 Task: Search for a guest house in Quisqueya, Dominican Republic for 8 guests from 12th to 16th July, with TV, Gym, Breakfast, English-speaking host, 4 bathrooms, self check-in, and a price range of ₹10,000 to ₹16,000.
Action: Mouse pressed left at (402, 111)
Screenshot: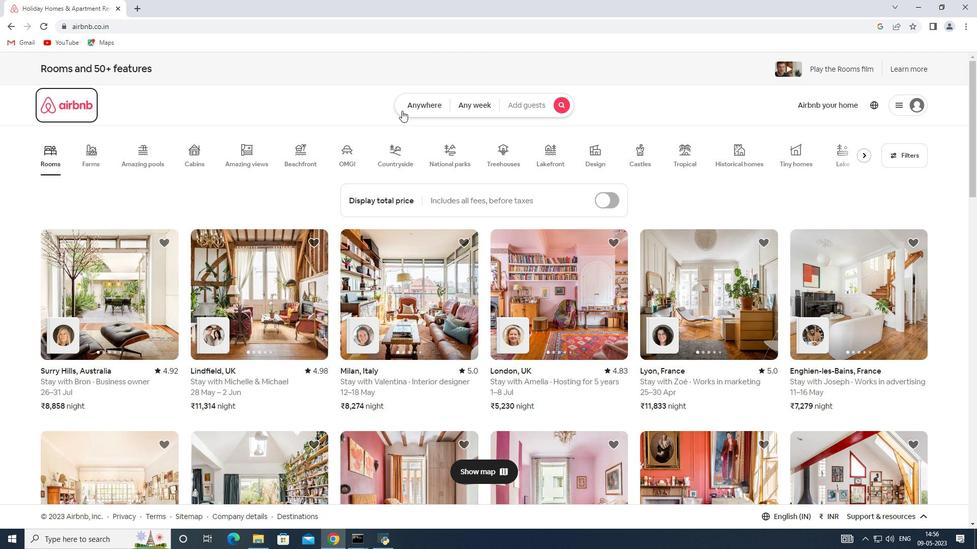 
Action: Mouse moved to (299, 145)
Screenshot: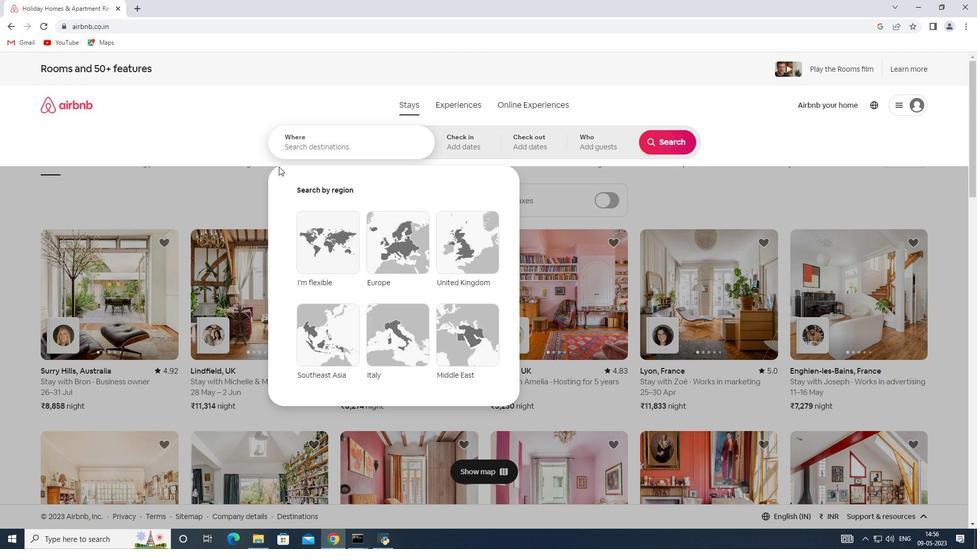 
Action: Mouse pressed left at (299, 145)
Screenshot: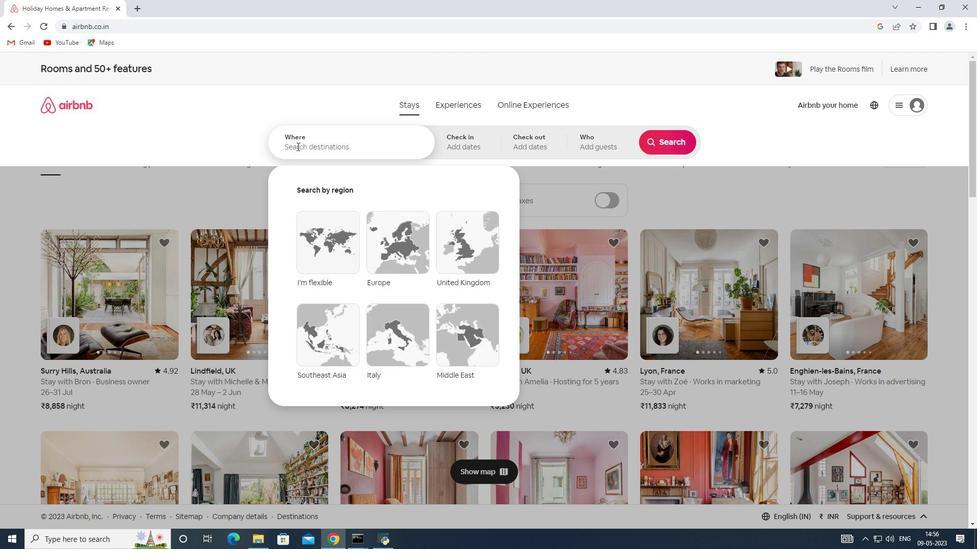 
Action: Mouse moved to (299, 144)
Screenshot: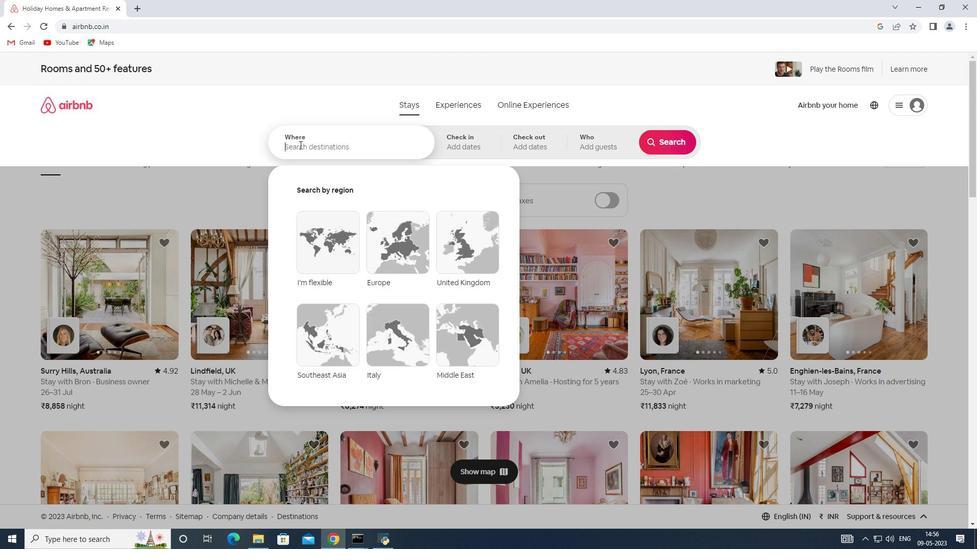 
Action: Key pressed <Key.shift>Quisqueya,<Key.shift><Key.shift><Key.shift><Key.shift><Key.shift><Key.shift><Key.shift><Key.shift><Key.shift><Key.shift><Key.shift><Key.shift><Key.shift><Key.shift><Key.shift><Key.shift><Key.shift><Key.shift><Key.shift><Key.shift><Key.shift><Key.shift>Dominican
Screenshot: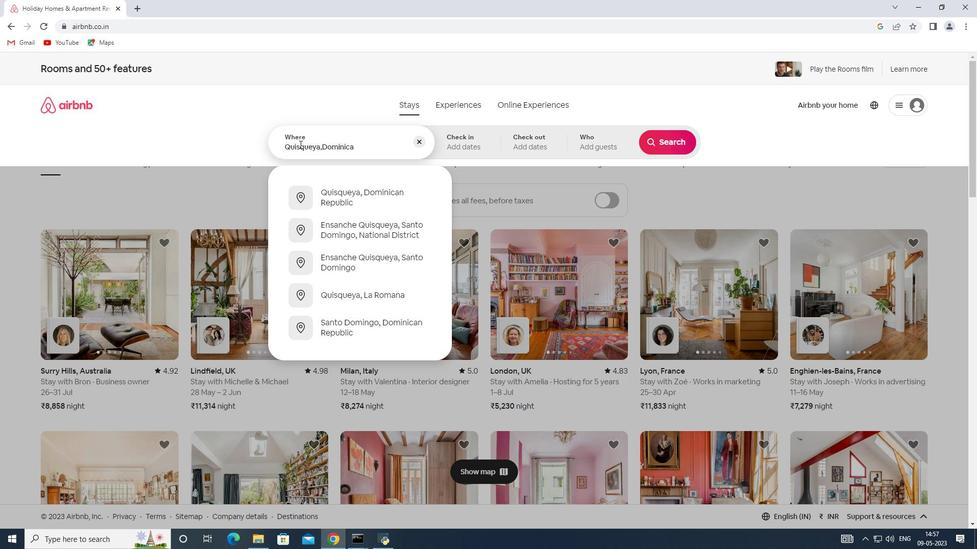 
Action: Mouse moved to (343, 192)
Screenshot: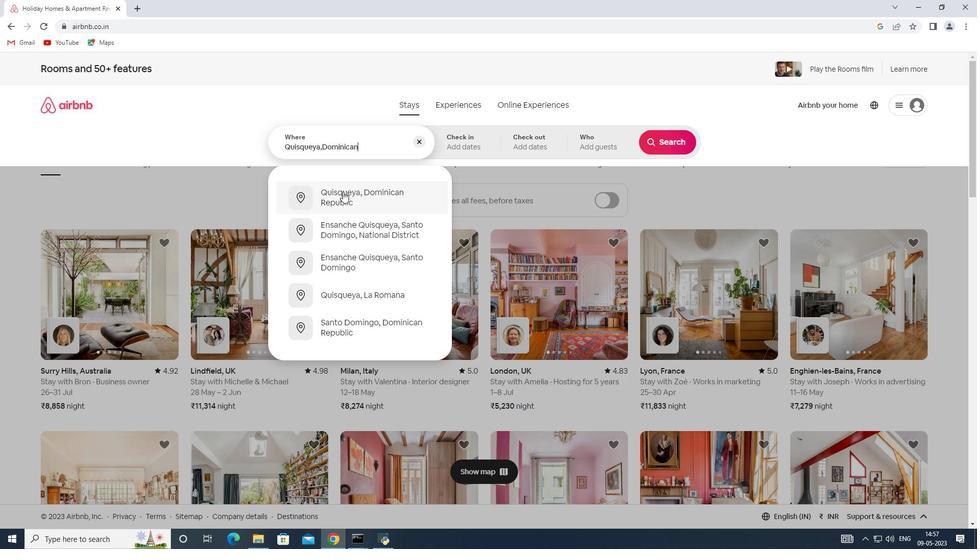 
Action: Mouse pressed left at (343, 192)
Screenshot: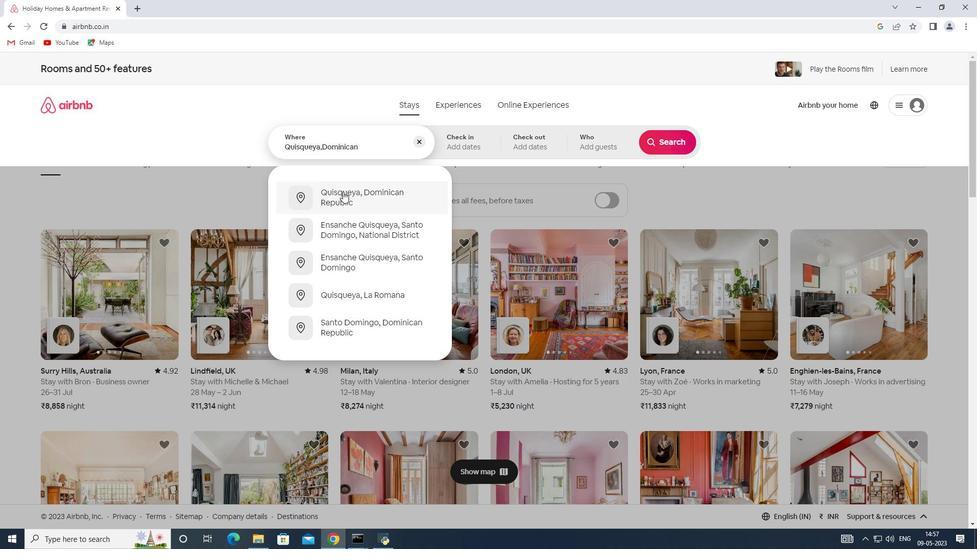 
Action: Mouse moved to (659, 226)
Screenshot: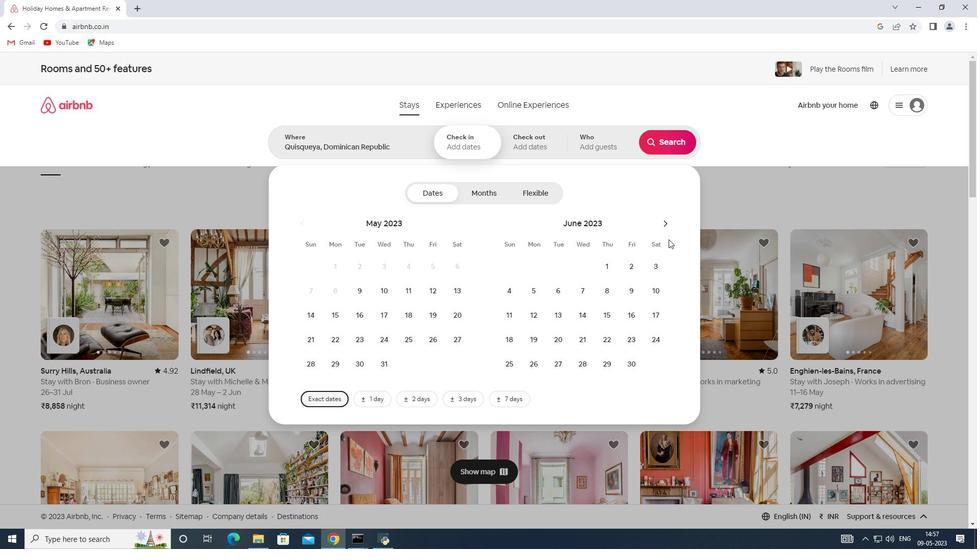 
Action: Mouse pressed left at (659, 226)
Screenshot: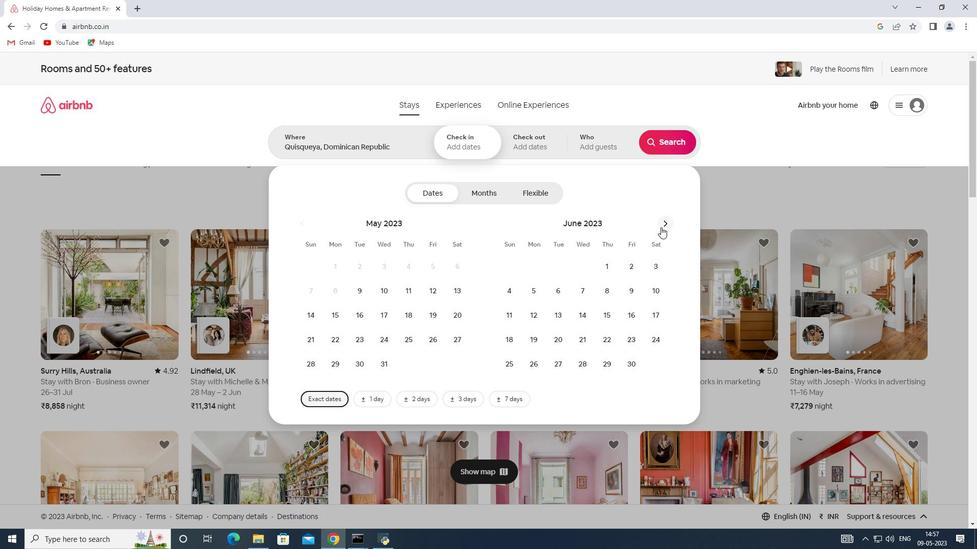
Action: Mouse moved to (583, 309)
Screenshot: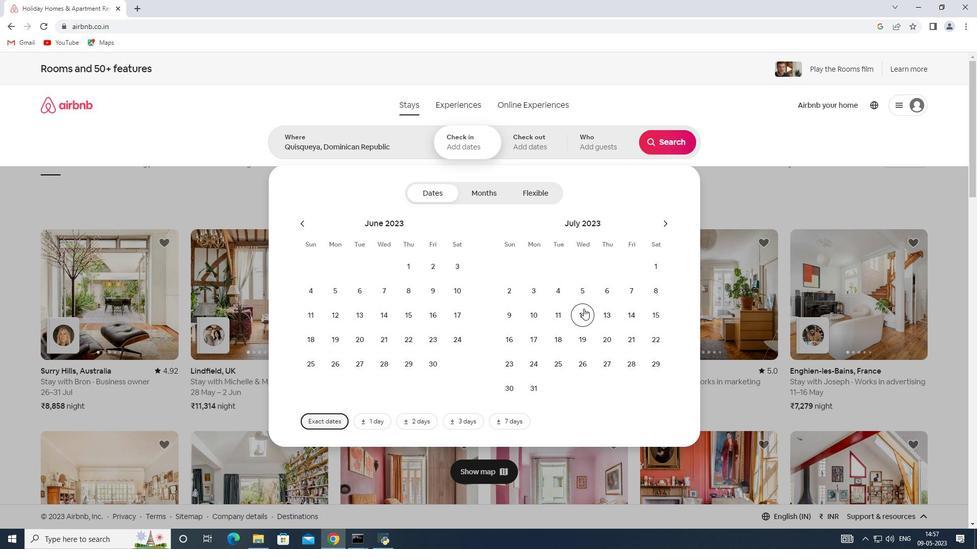 
Action: Mouse pressed left at (583, 309)
Screenshot: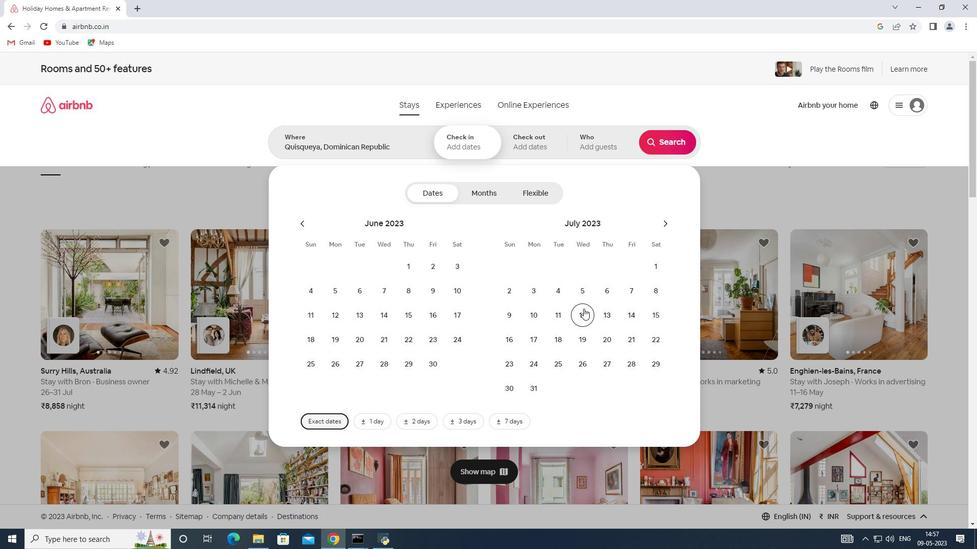 
Action: Mouse moved to (511, 338)
Screenshot: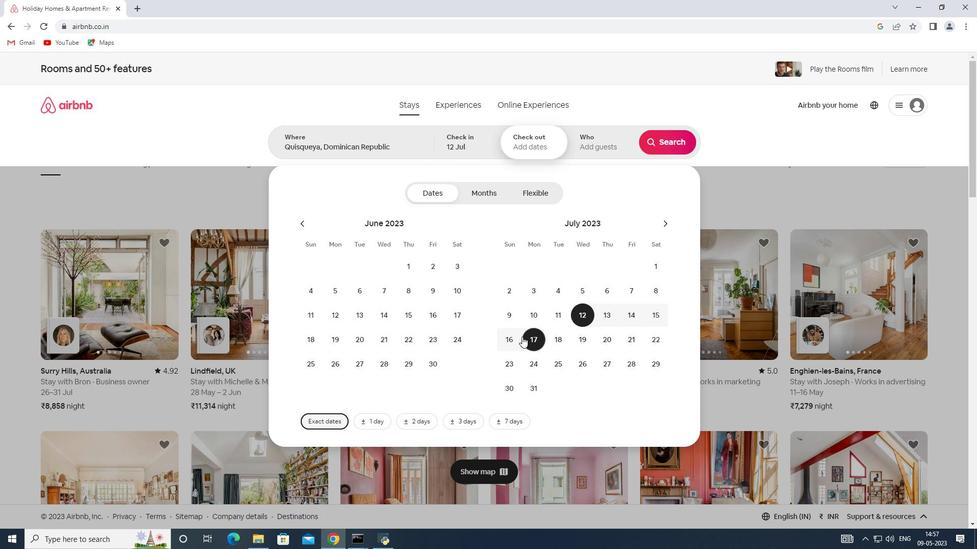 
Action: Mouse pressed left at (511, 338)
Screenshot: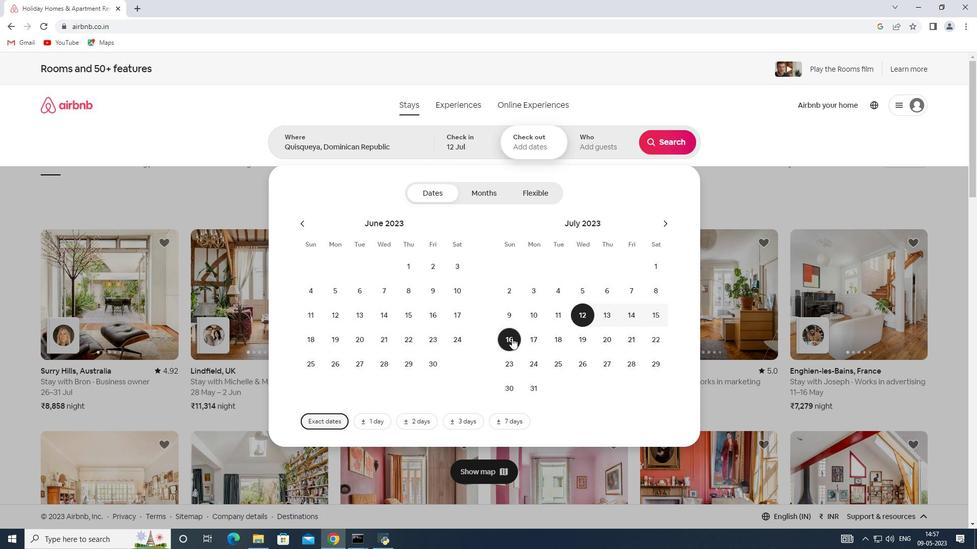 
Action: Mouse moved to (604, 137)
Screenshot: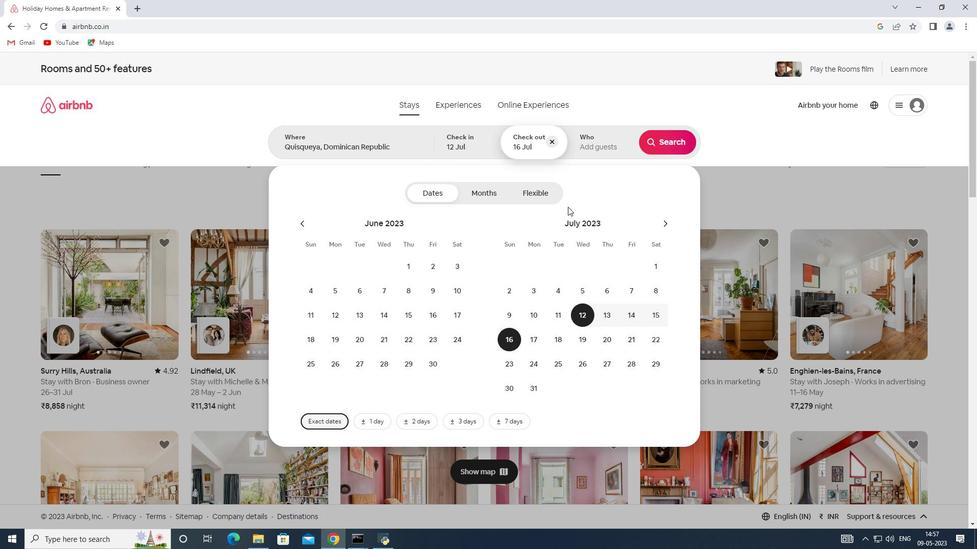 
Action: Mouse pressed left at (604, 137)
Screenshot: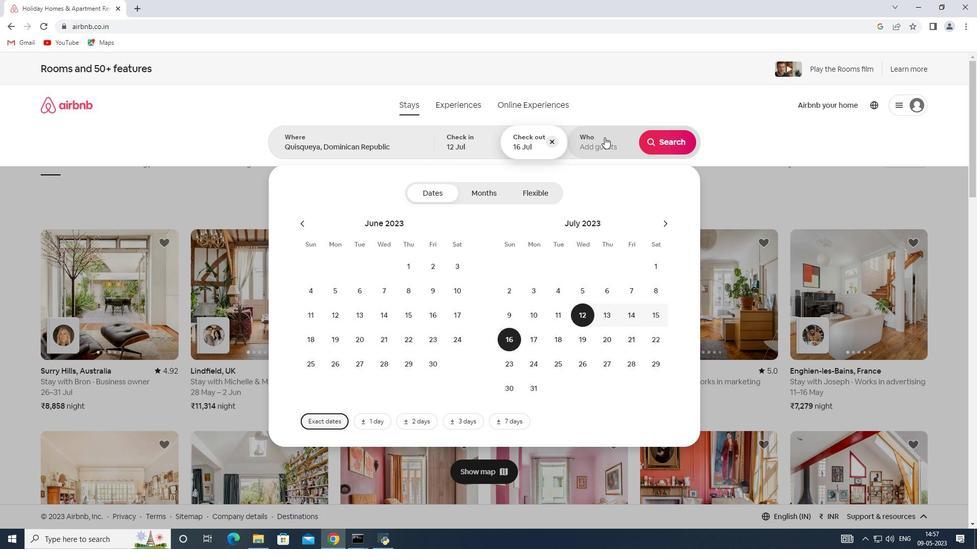 
Action: Mouse moved to (670, 198)
Screenshot: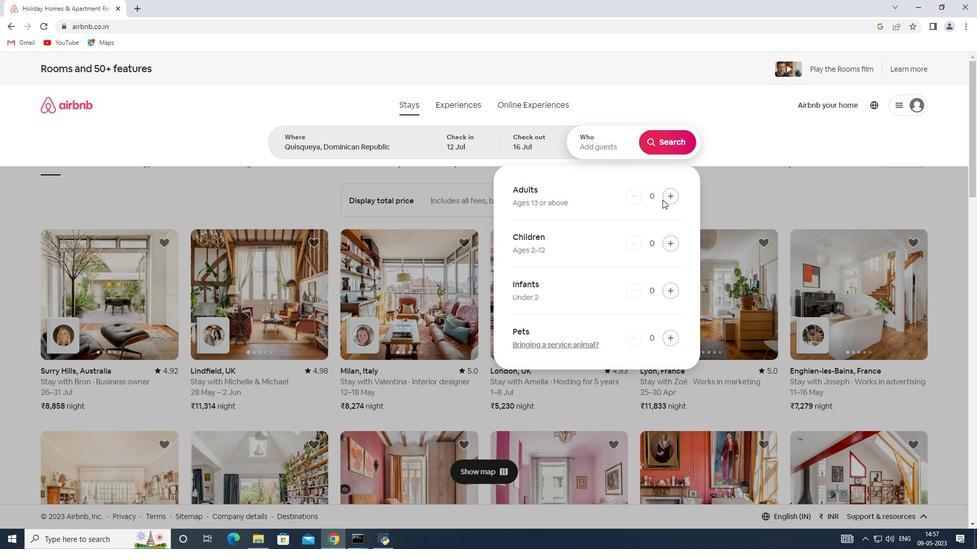 
Action: Mouse pressed left at (670, 198)
Screenshot: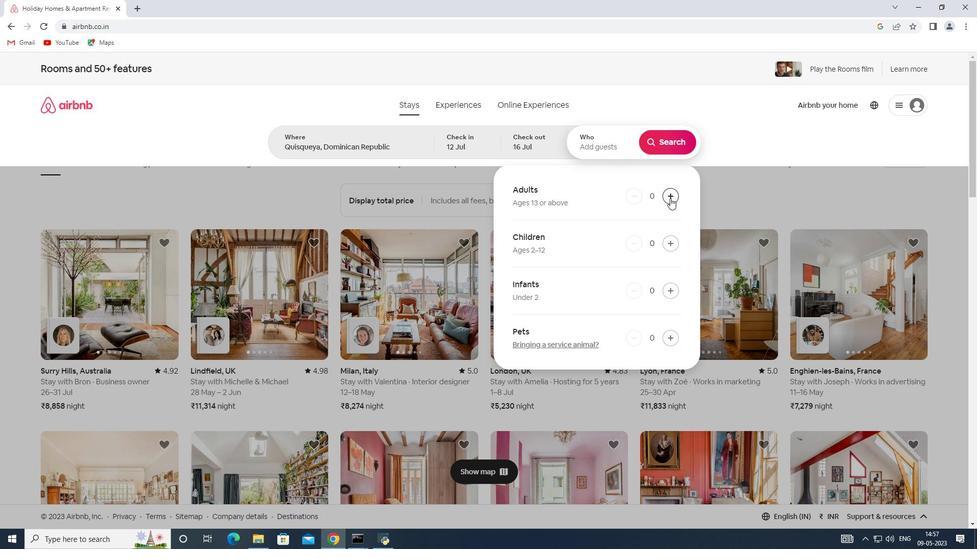 
Action: Mouse pressed left at (670, 198)
Screenshot: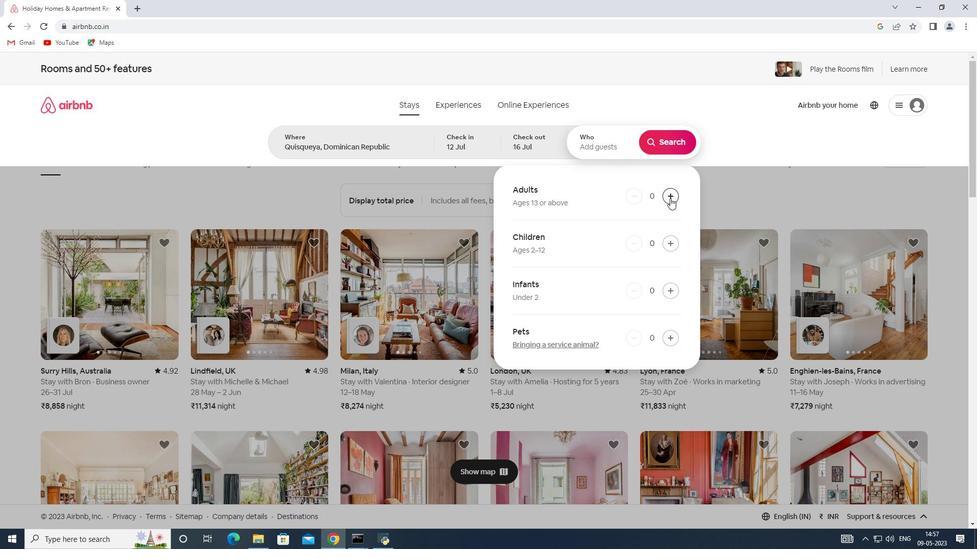 
Action: Mouse pressed left at (670, 198)
Screenshot: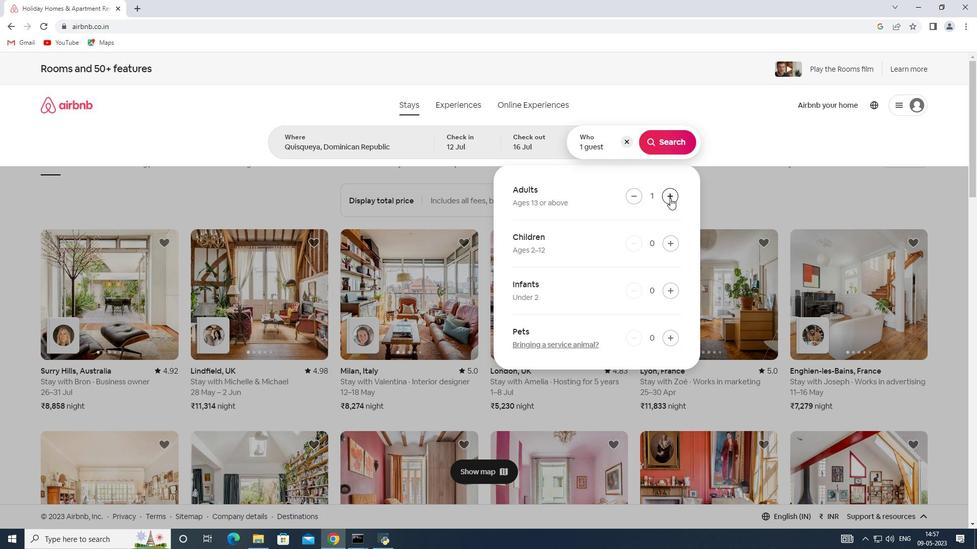 
Action: Mouse pressed left at (670, 198)
Screenshot: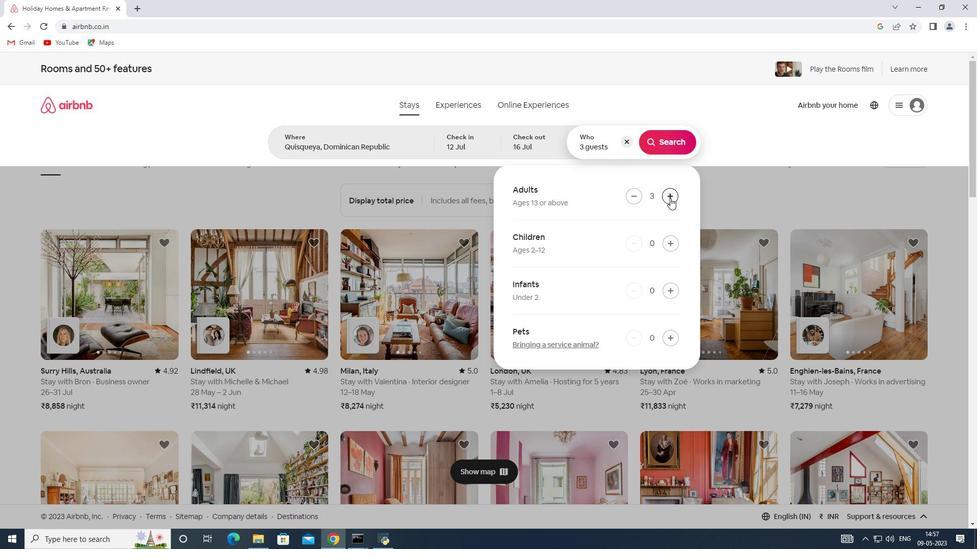
Action: Mouse pressed left at (670, 198)
Screenshot: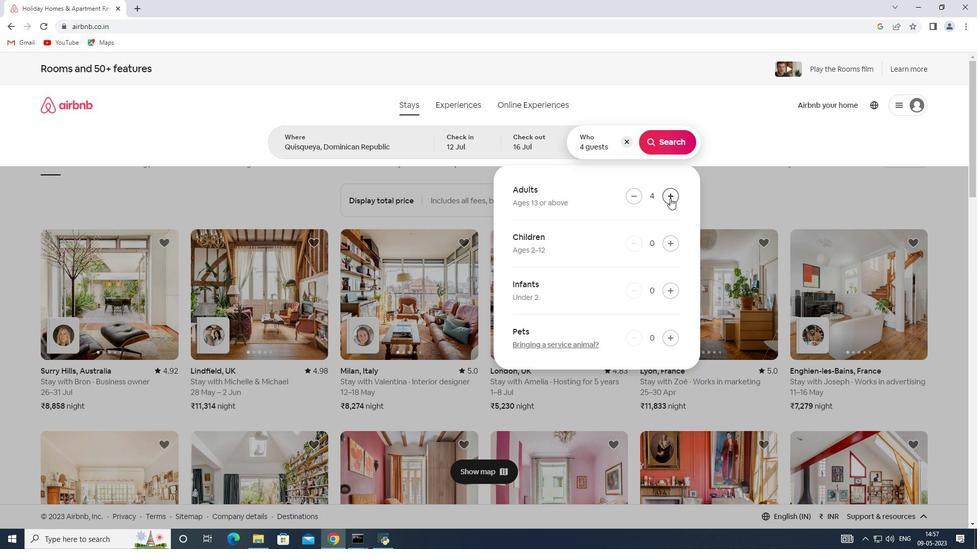 
Action: Mouse moved to (671, 197)
Screenshot: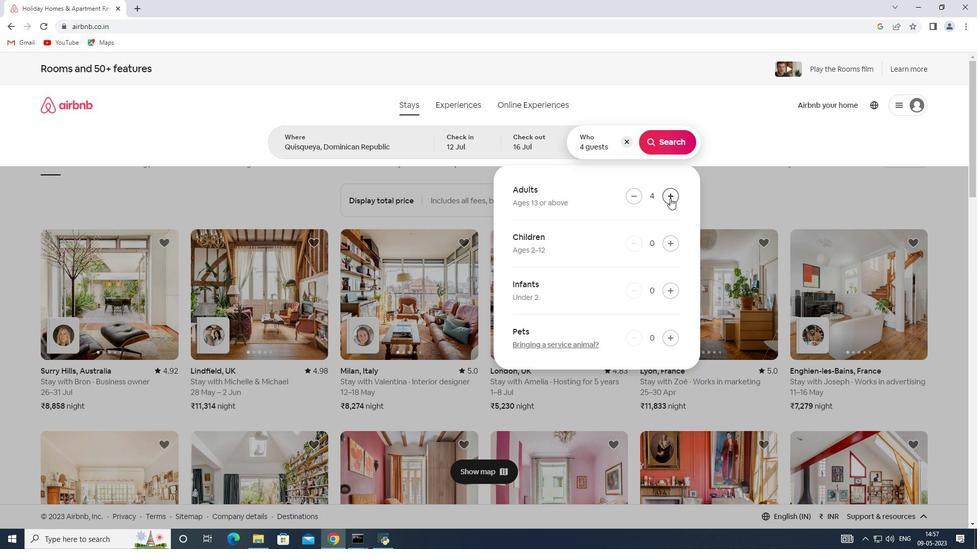 
Action: Mouse pressed left at (671, 197)
Screenshot: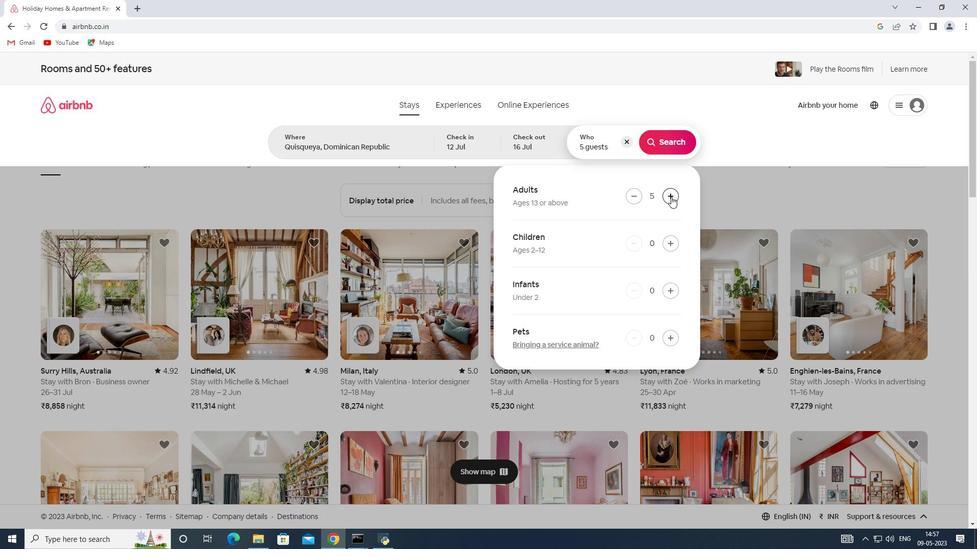 
Action: Mouse pressed left at (671, 197)
Screenshot: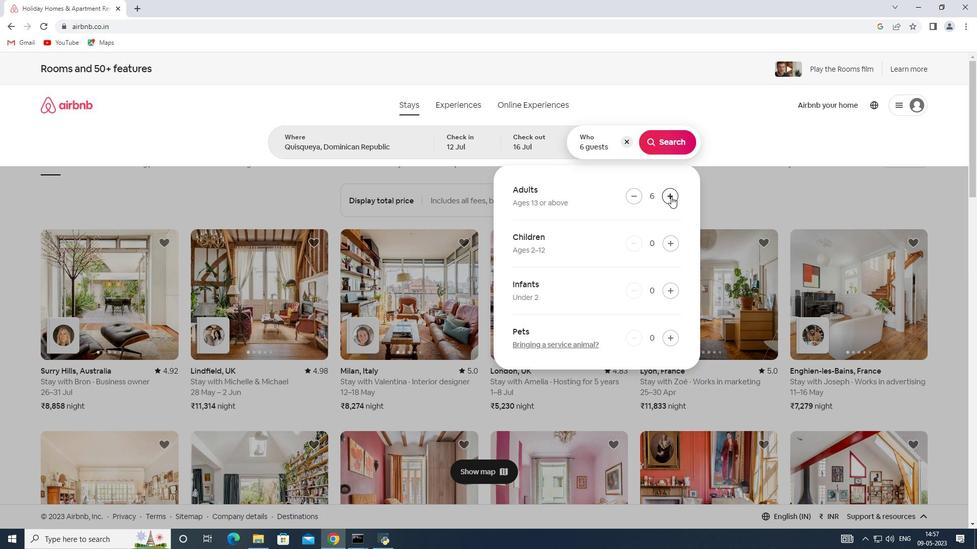 
Action: Mouse pressed left at (671, 197)
Screenshot: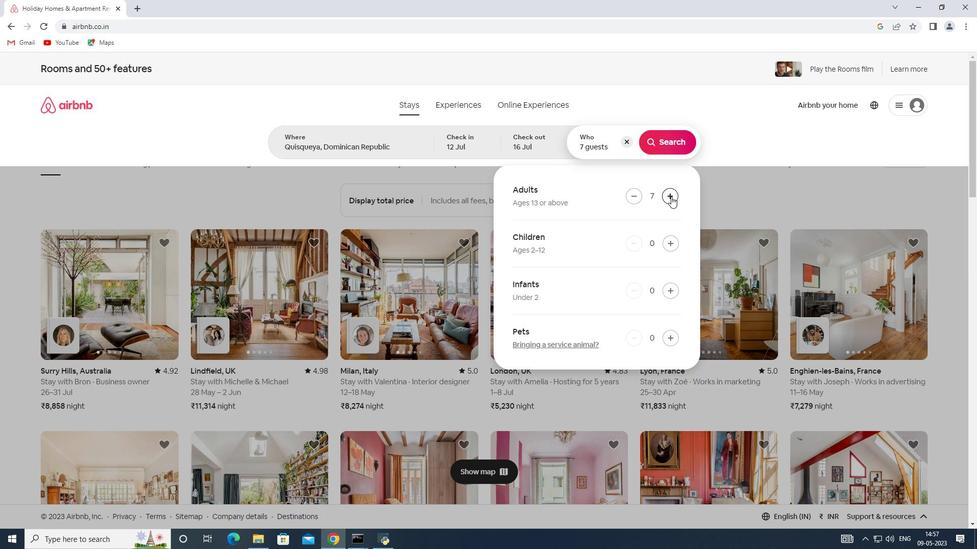 
Action: Mouse moved to (665, 146)
Screenshot: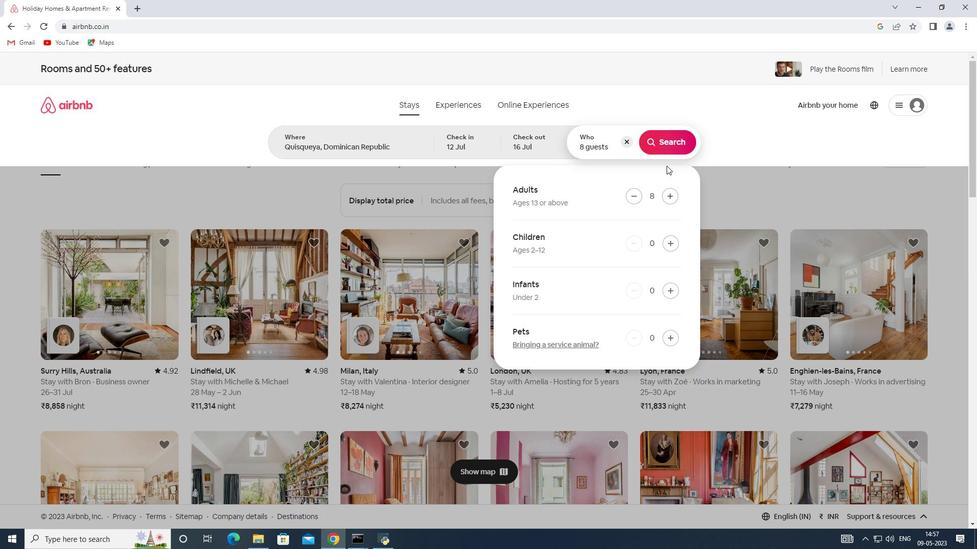 
Action: Mouse pressed left at (665, 146)
Screenshot: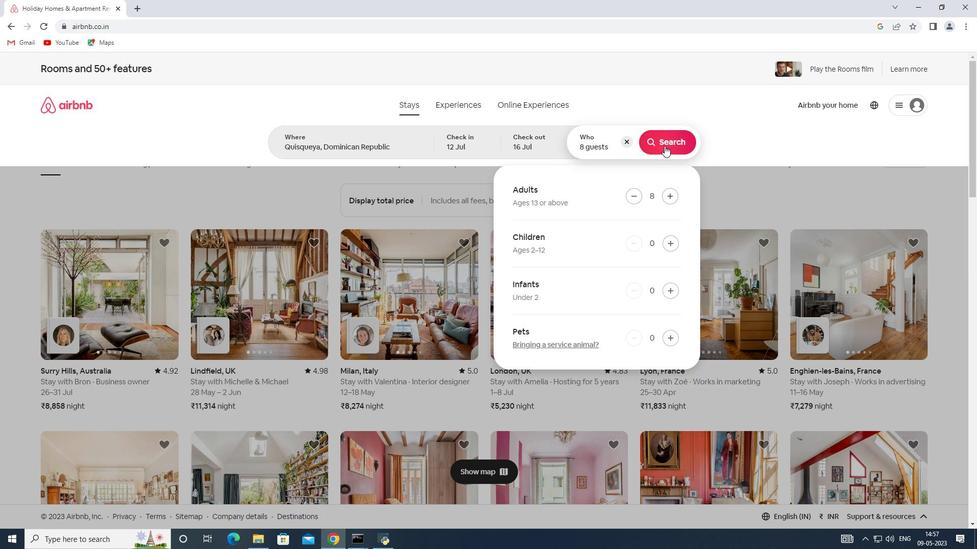 
Action: Mouse moved to (925, 116)
Screenshot: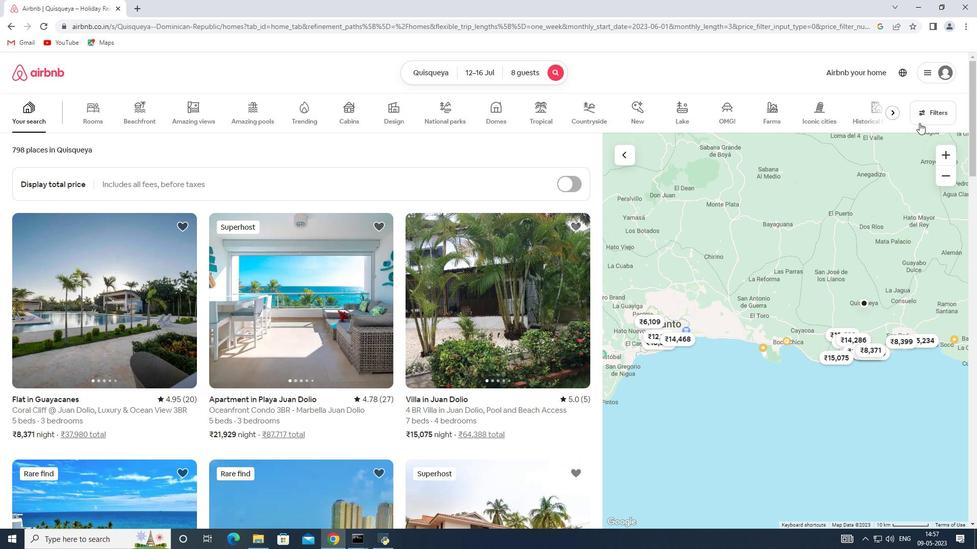 
Action: Mouse pressed left at (925, 116)
Screenshot: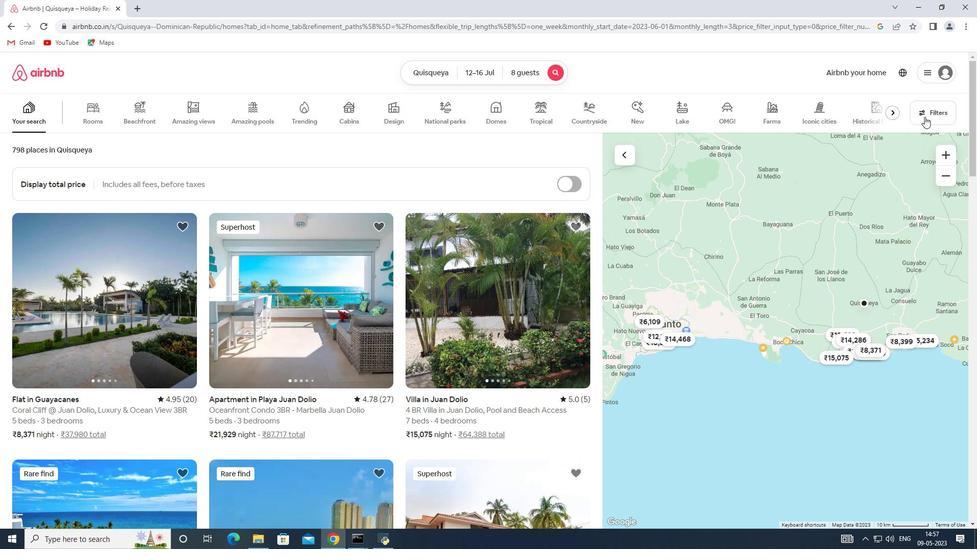 
Action: Mouse moved to (354, 369)
Screenshot: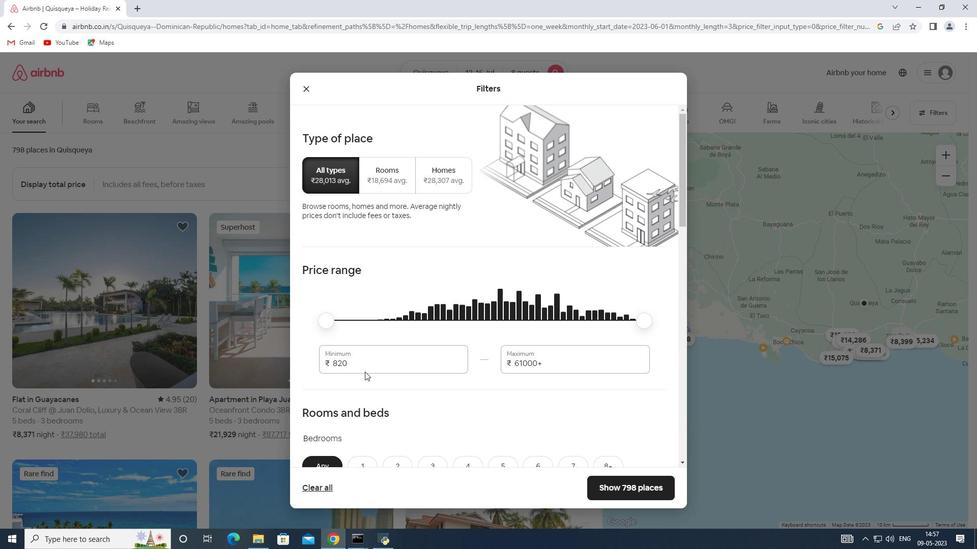 
Action: Mouse pressed left at (354, 369)
Screenshot: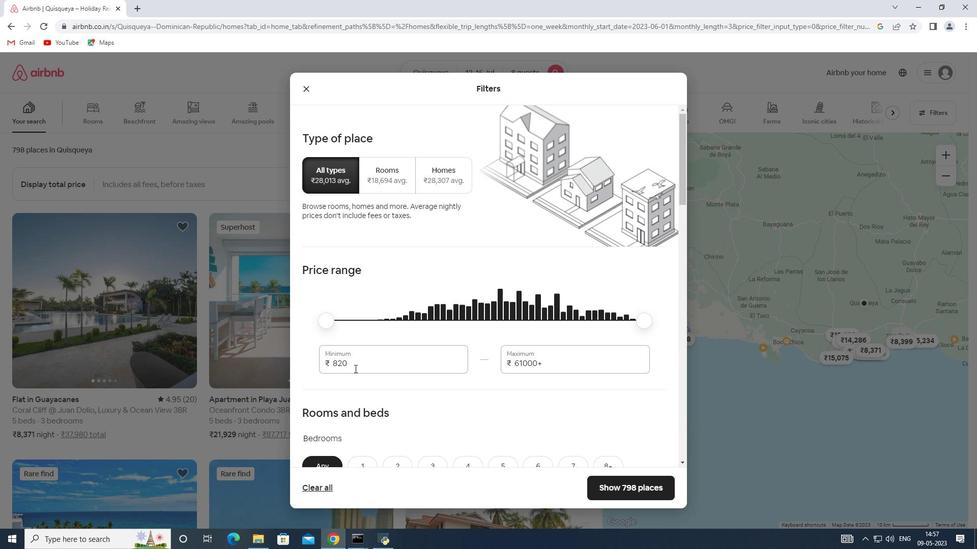 
Action: Mouse moved to (307, 366)
Screenshot: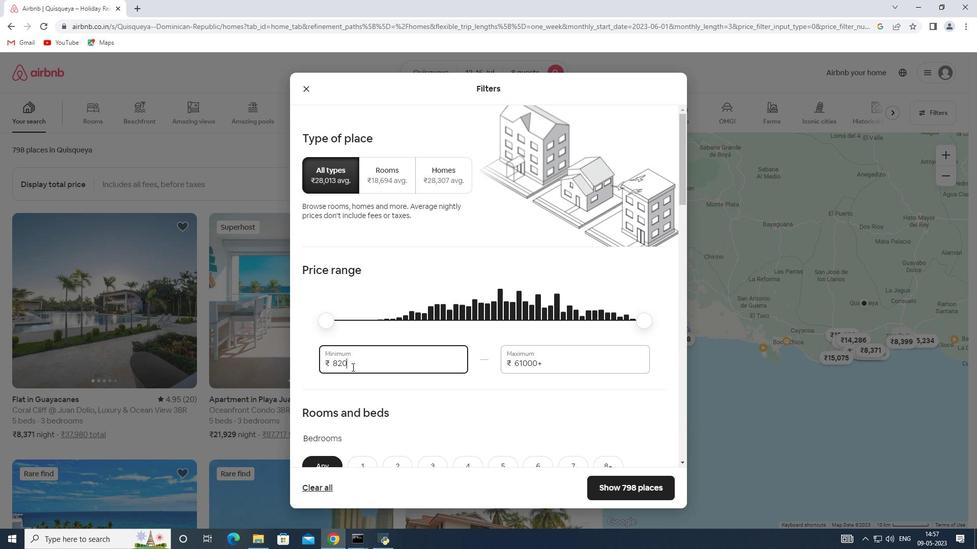 
Action: Key pressed 10000
Screenshot: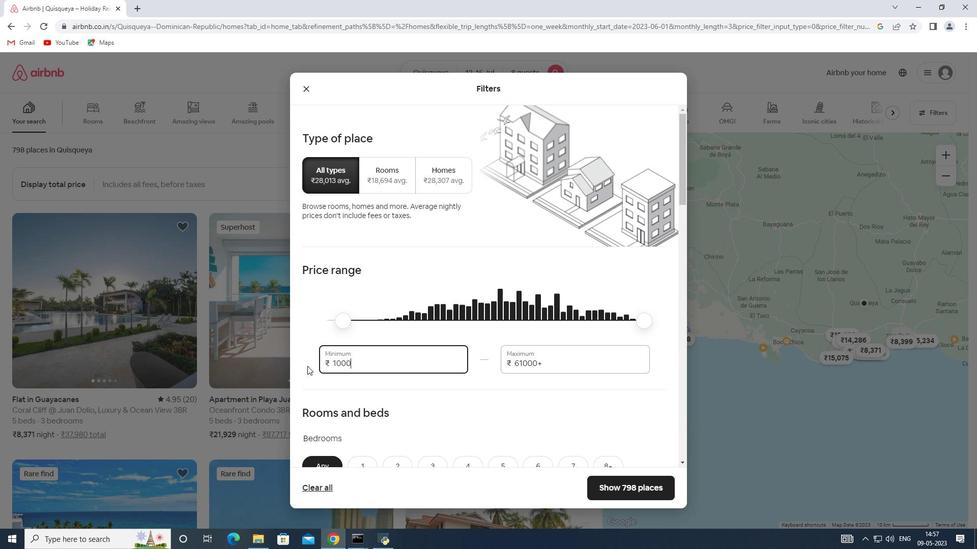 
Action: Mouse moved to (543, 363)
Screenshot: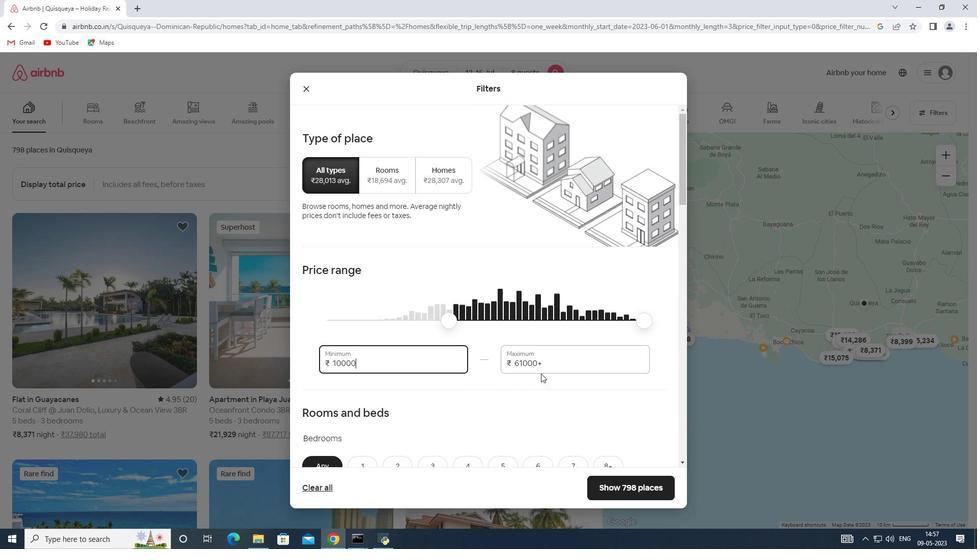 
Action: Mouse pressed left at (543, 363)
Screenshot: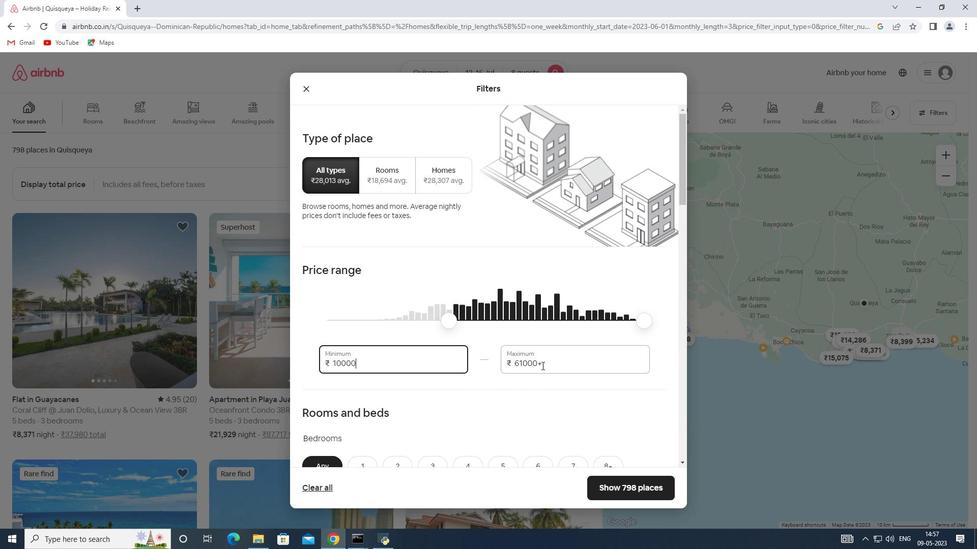 
Action: Mouse moved to (499, 357)
Screenshot: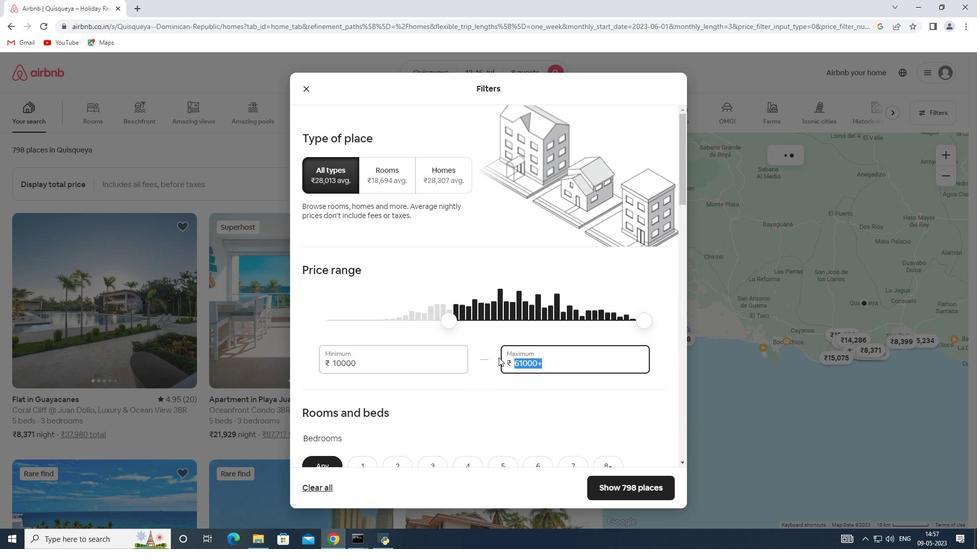 
Action: Key pressed 16000
Screenshot: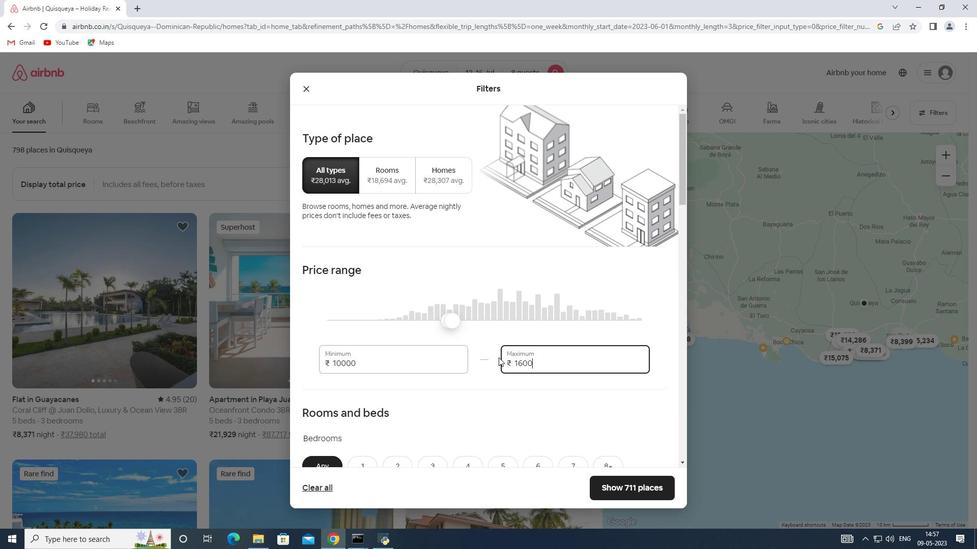 
Action: Mouse moved to (548, 320)
Screenshot: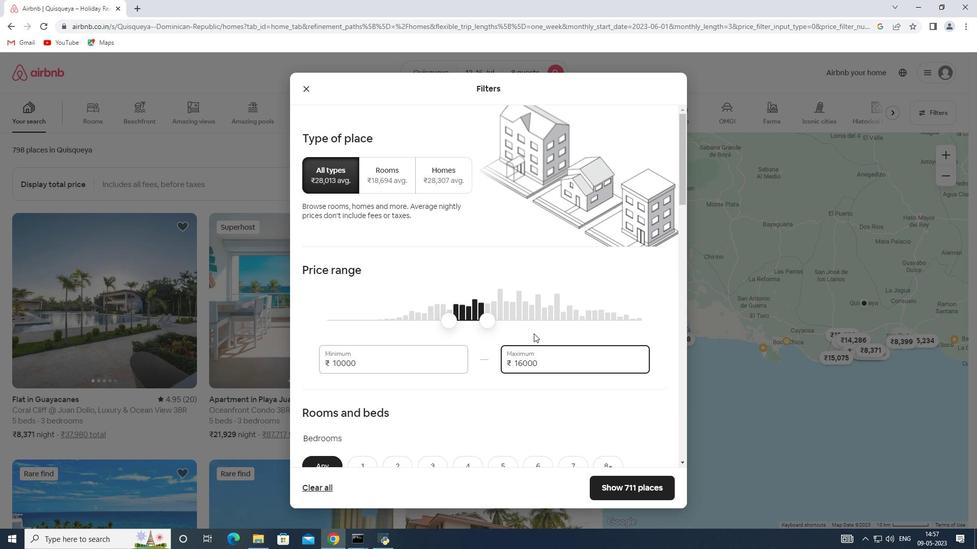 
Action: Mouse scrolled (548, 320) with delta (0, 0)
Screenshot: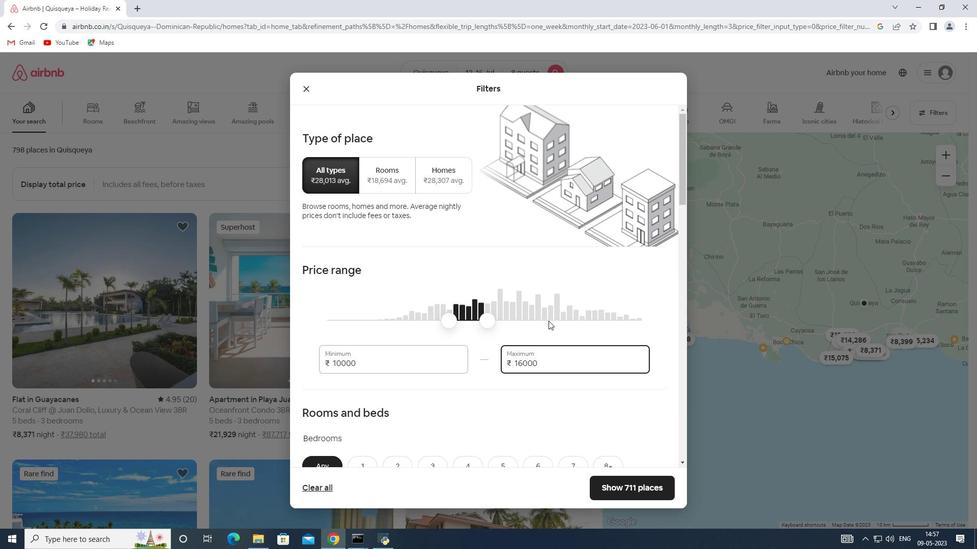 
Action: Mouse scrolled (548, 320) with delta (0, 0)
Screenshot: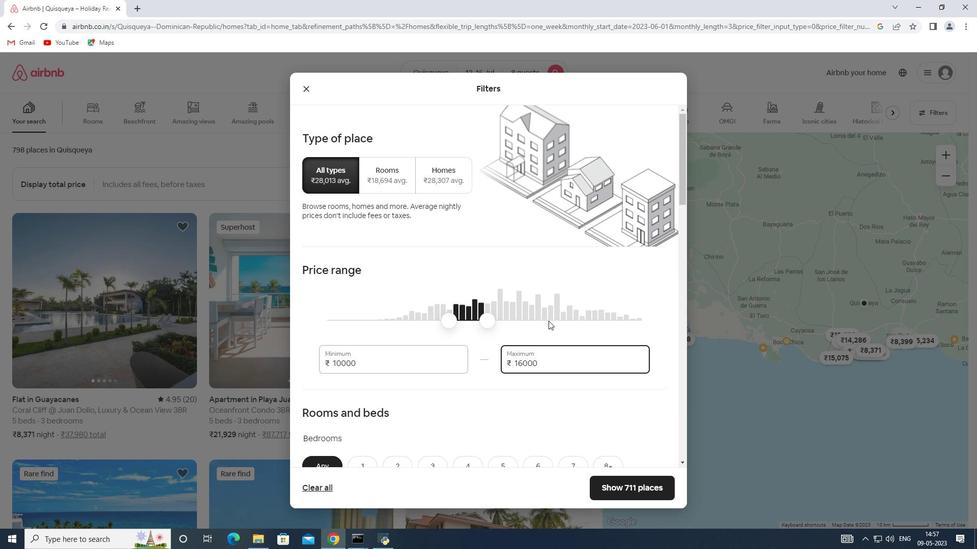 
Action: Mouse scrolled (548, 320) with delta (0, 0)
Screenshot: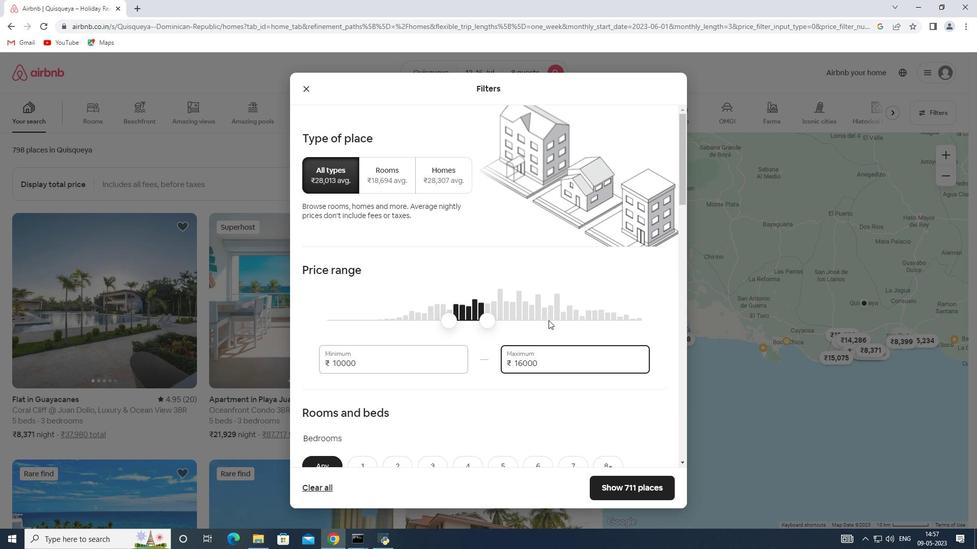 
Action: Mouse scrolled (548, 320) with delta (0, 0)
Screenshot: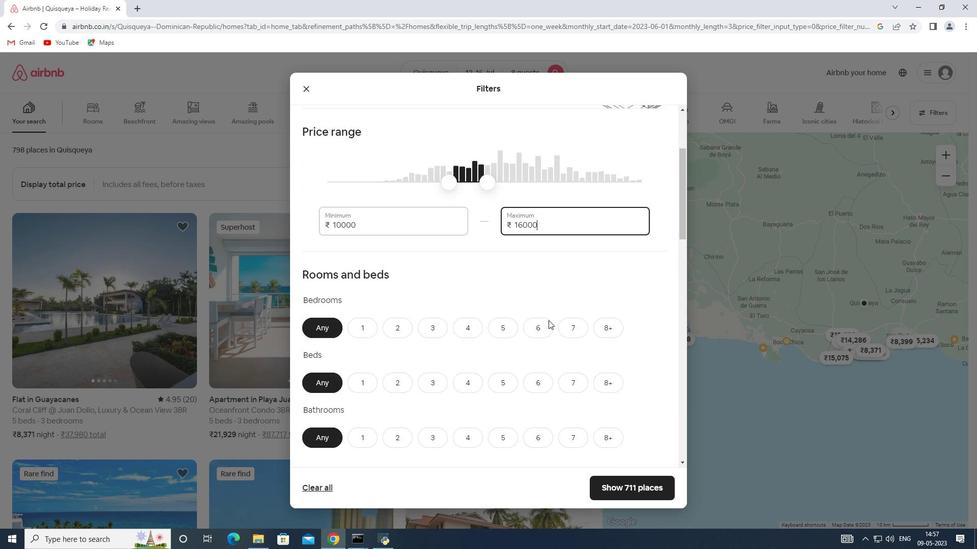 
Action: Mouse scrolled (548, 320) with delta (0, 0)
Screenshot: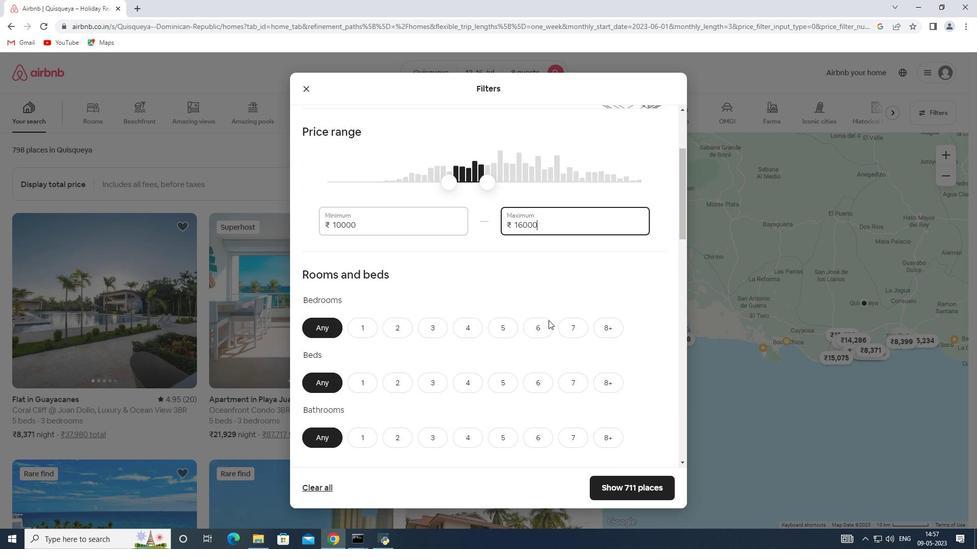 
Action: Mouse moved to (604, 218)
Screenshot: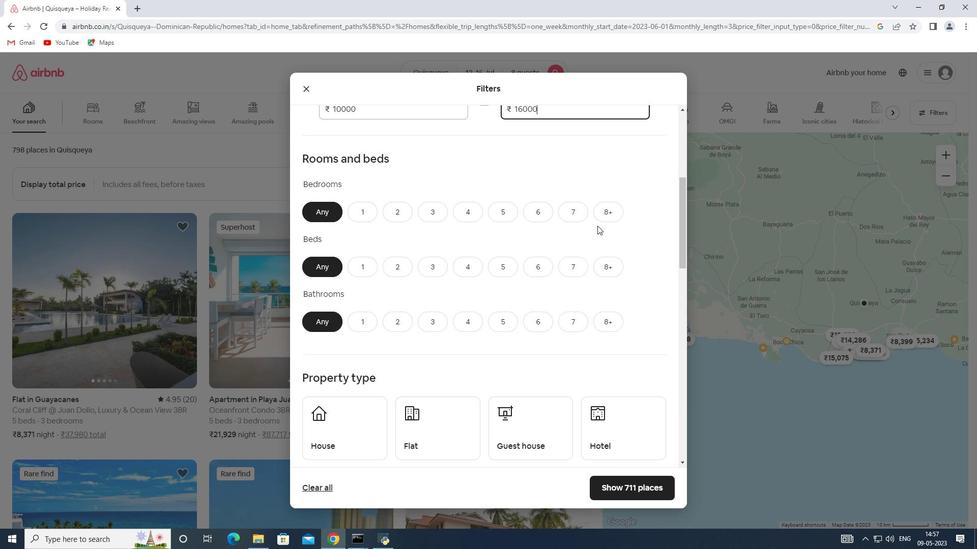 
Action: Mouse pressed left at (604, 218)
Screenshot: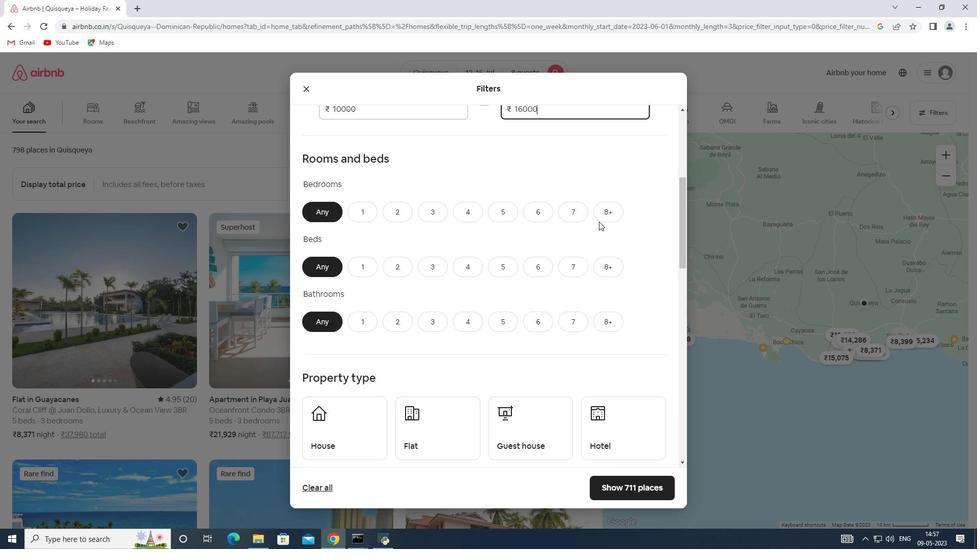 
Action: Mouse moved to (609, 262)
Screenshot: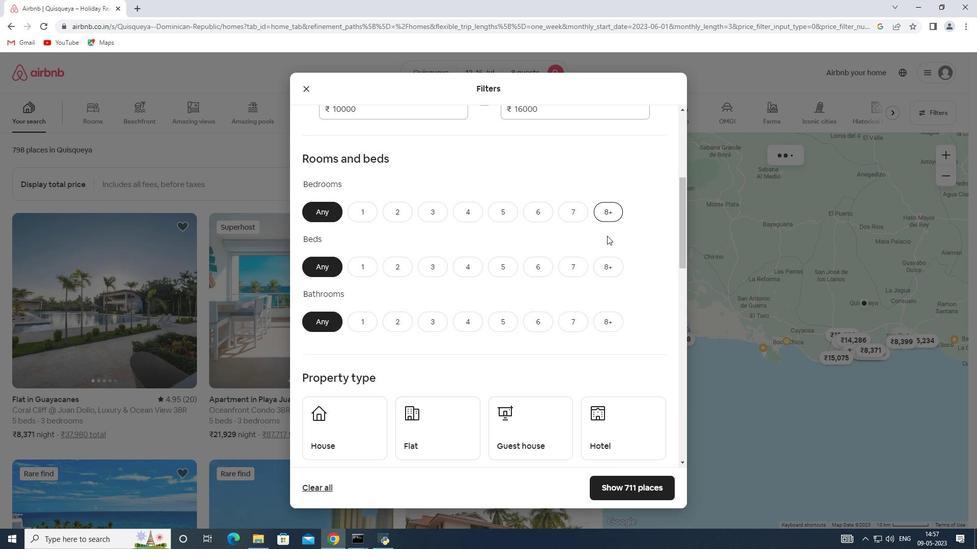 
Action: Mouse pressed left at (609, 262)
Screenshot: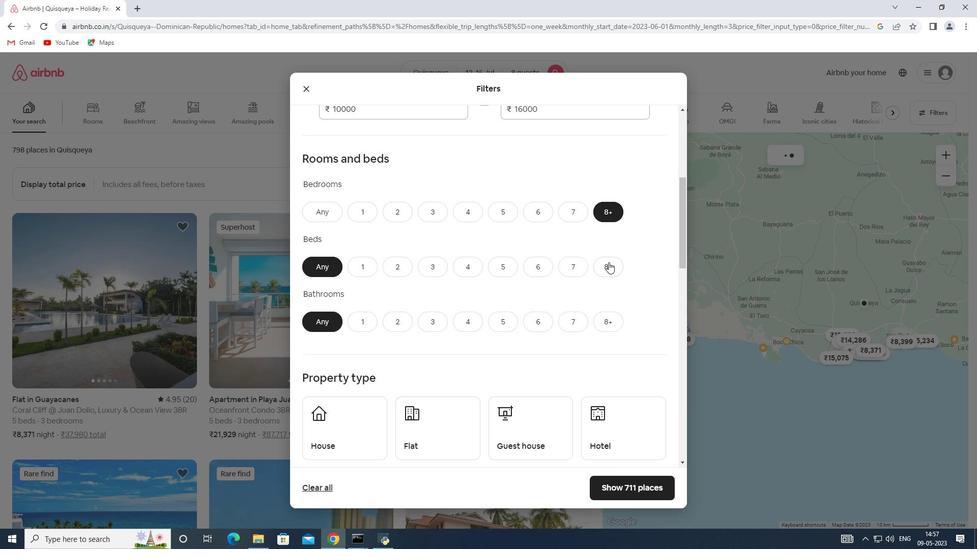 
Action: Mouse moved to (605, 321)
Screenshot: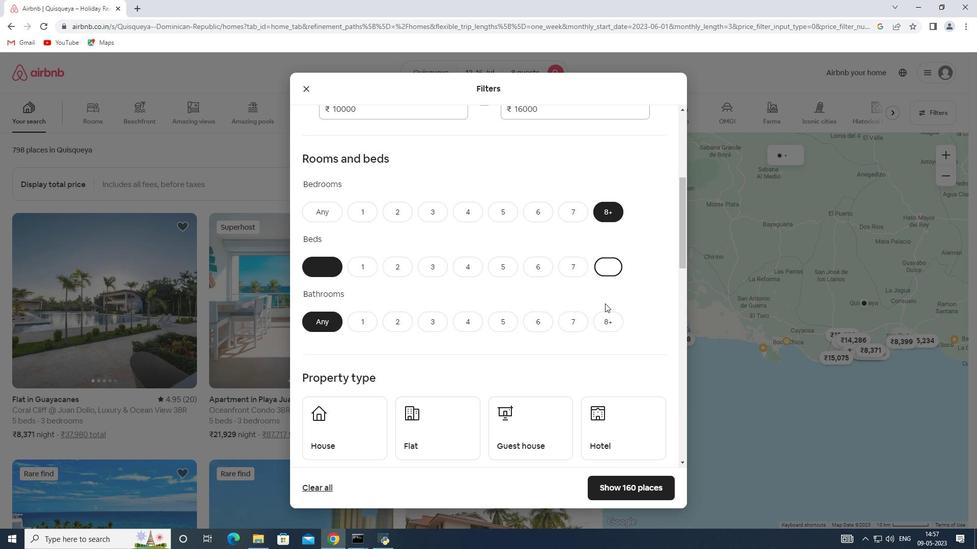 
Action: Mouse pressed left at (605, 321)
Screenshot: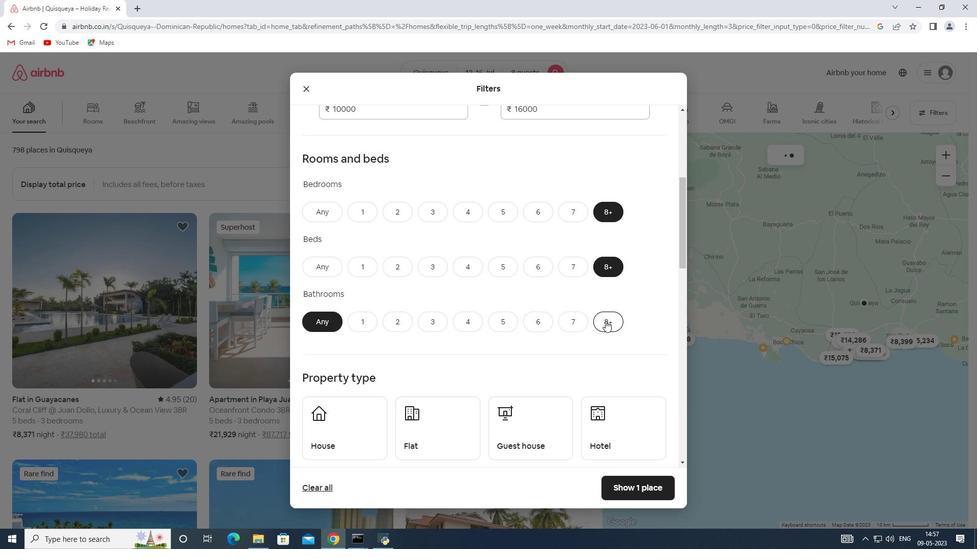 
Action: Mouse moved to (470, 319)
Screenshot: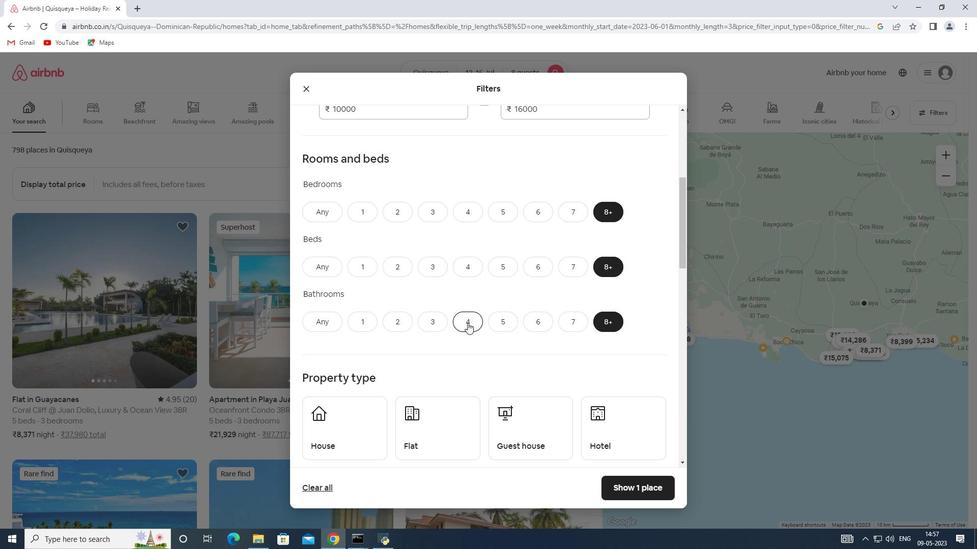 
Action: Mouse scrolled (470, 319) with delta (0, 0)
Screenshot: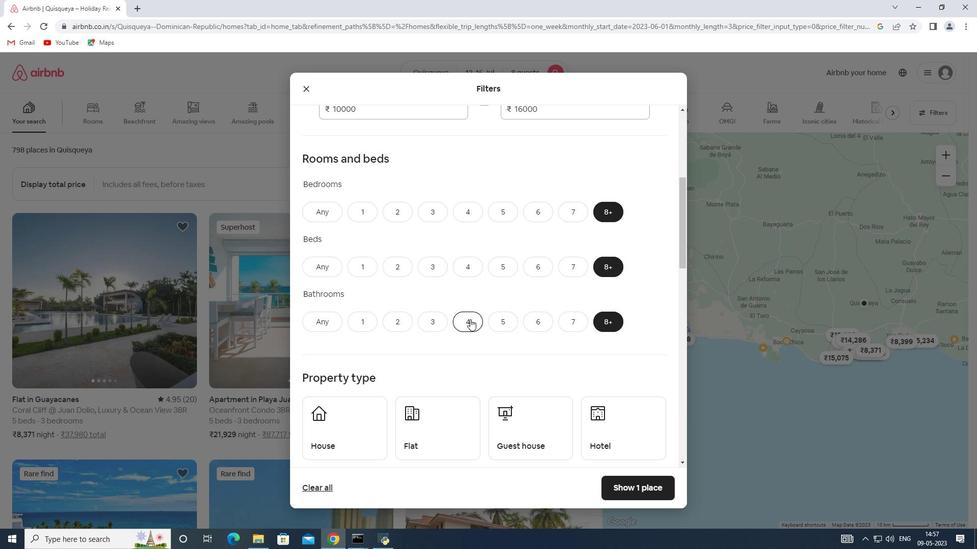 
Action: Mouse moved to (335, 375)
Screenshot: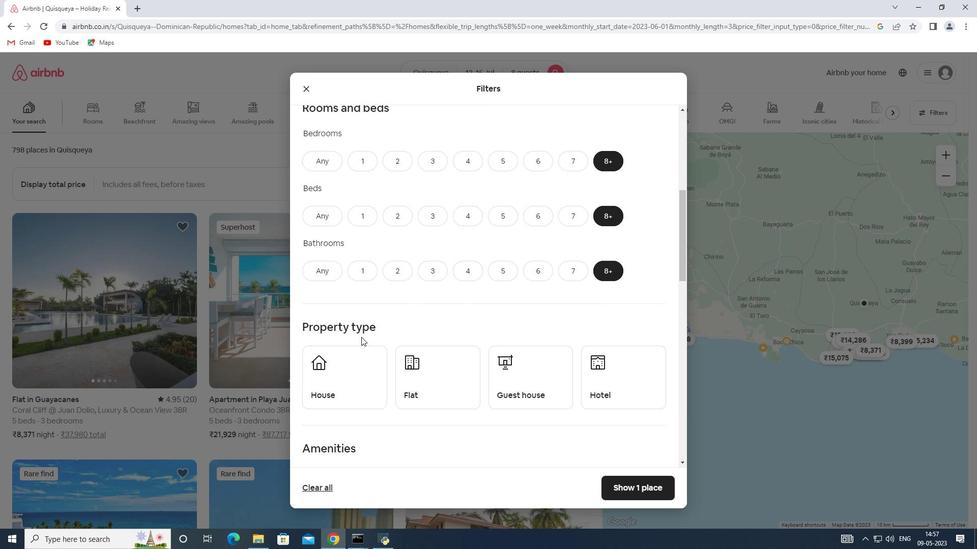 
Action: Mouse pressed left at (335, 375)
Screenshot: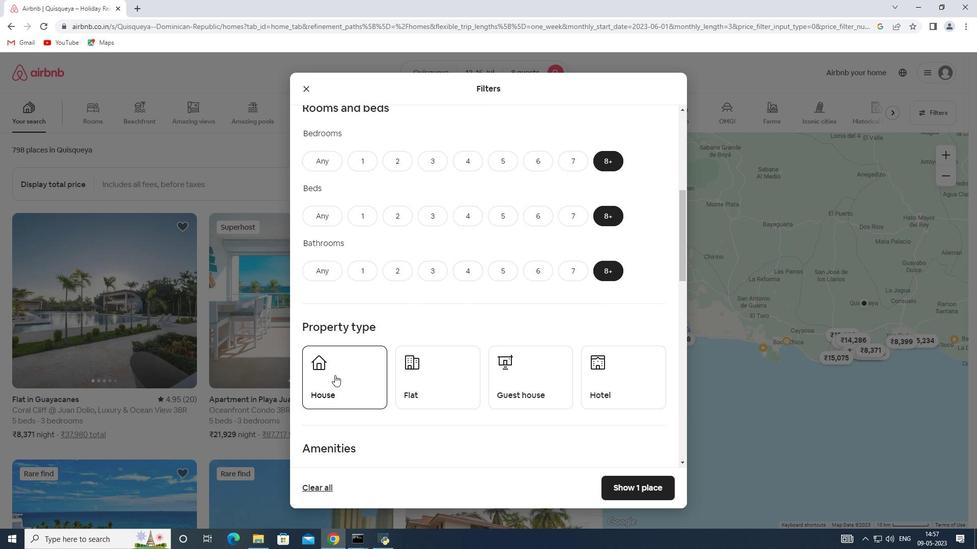
Action: Mouse moved to (449, 381)
Screenshot: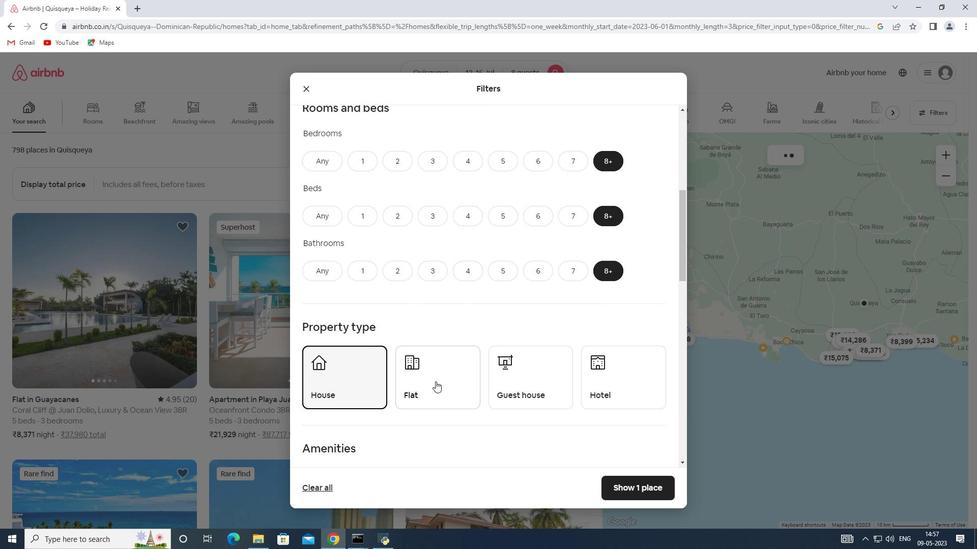 
Action: Mouse pressed left at (449, 381)
Screenshot: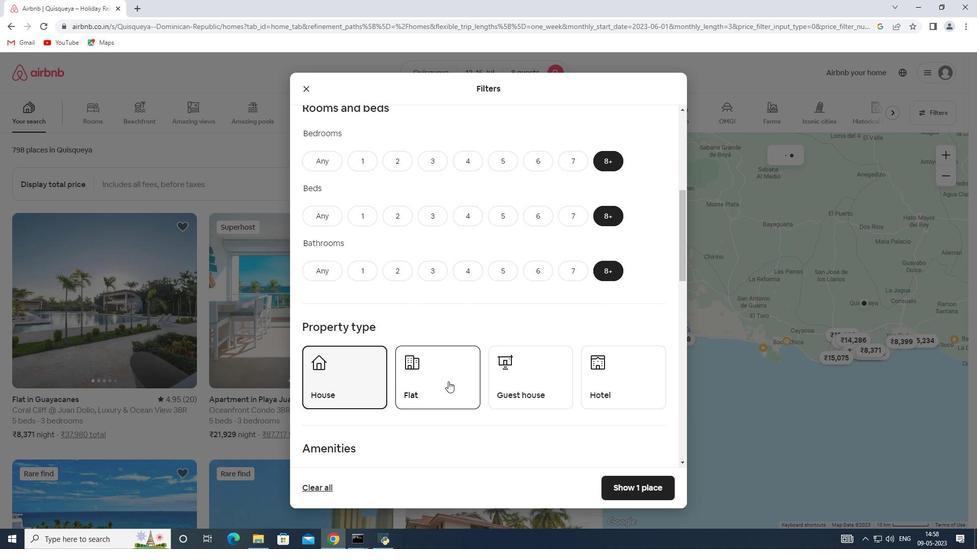 
Action: Mouse moved to (535, 376)
Screenshot: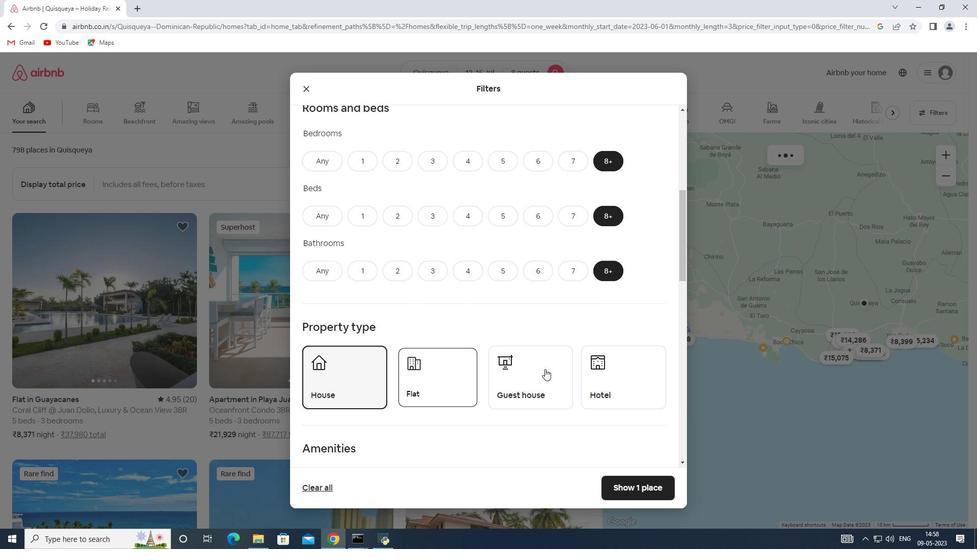 
Action: Mouse pressed left at (535, 376)
Screenshot: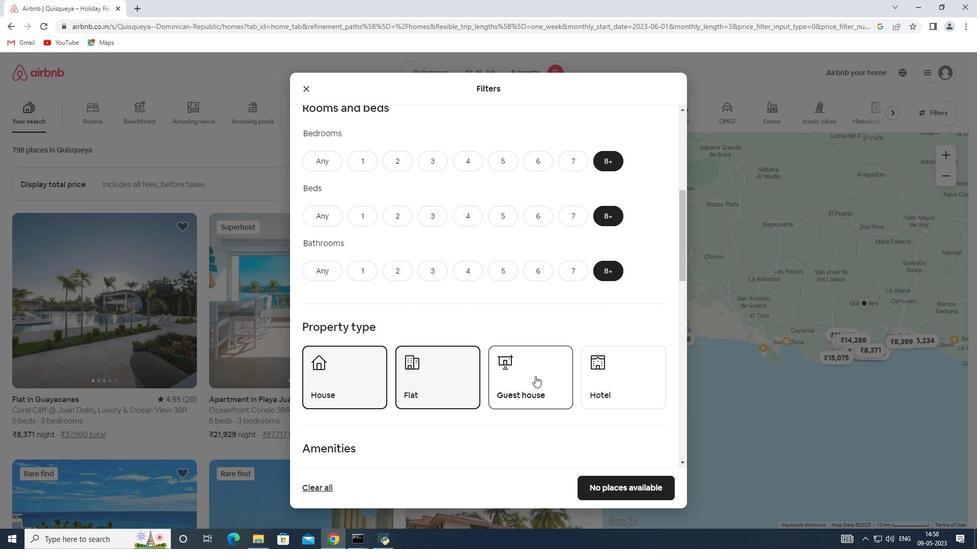 
Action: Mouse moved to (535, 376)
Screenshot: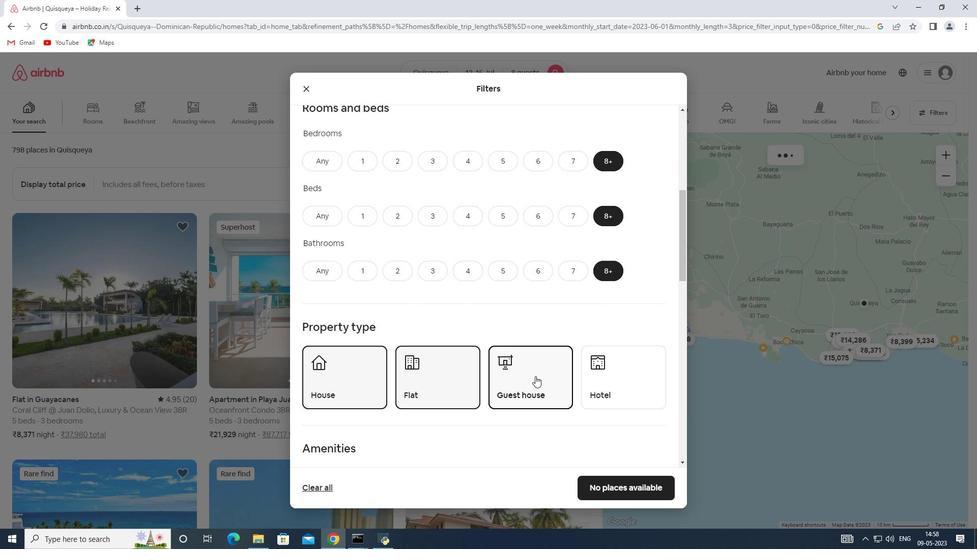 
Action: Mouse scrolled (535, 376) with delta (0, 0)
Screenshot: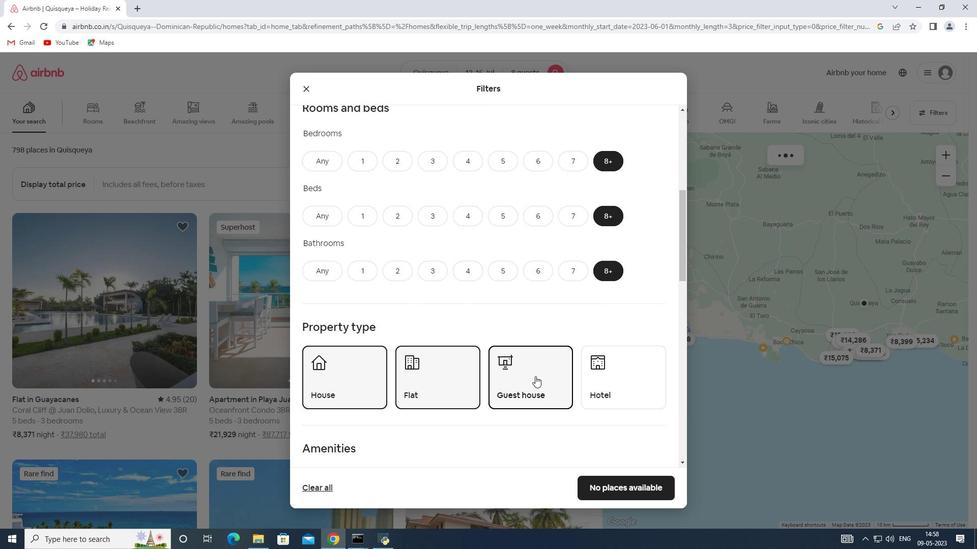 
Action: Mouse scrolled (535, 376) with delta (0, 0)
Screenshot: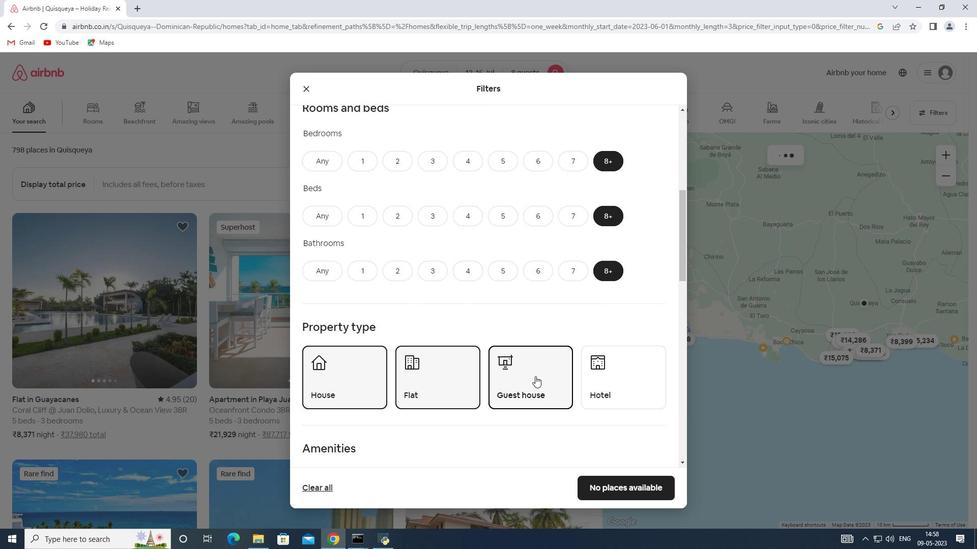 
Action: Mouse moved to (536, 375)
Screenshot: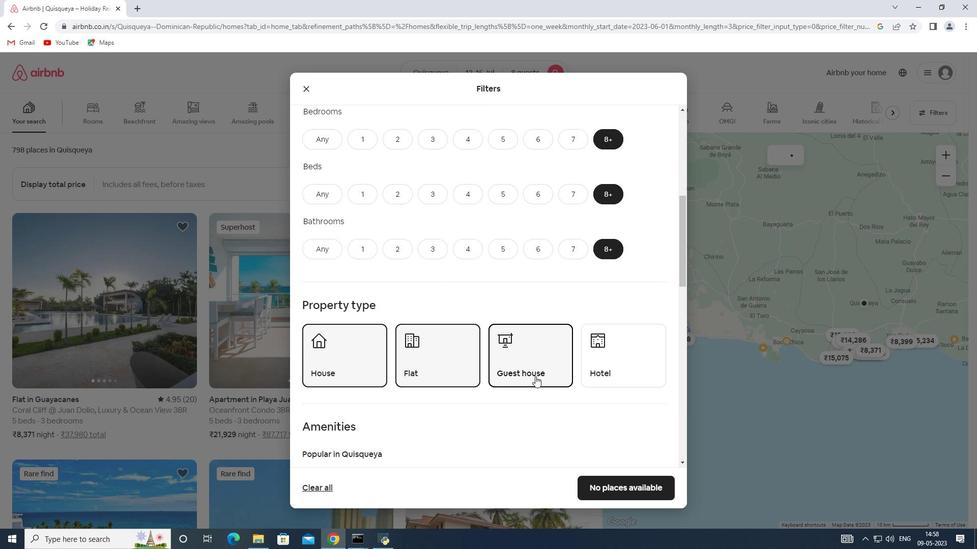 
Action: Mouse scrolled (536, 374) with delta (0, 0)
Screenshot: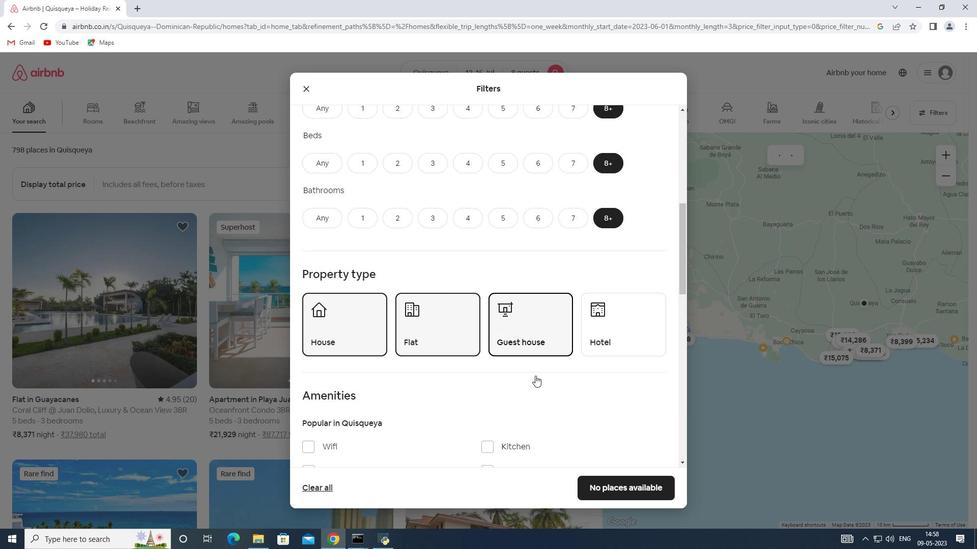 
Action: Mouse moved to (333, 416)
Screenshot: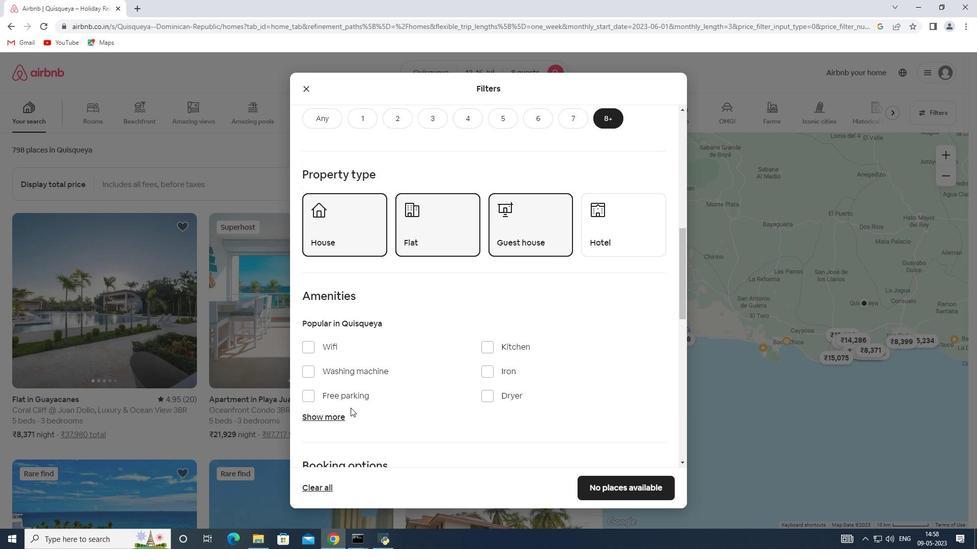 
Action: Mouse pressed left at (333, 416)
Screenshot: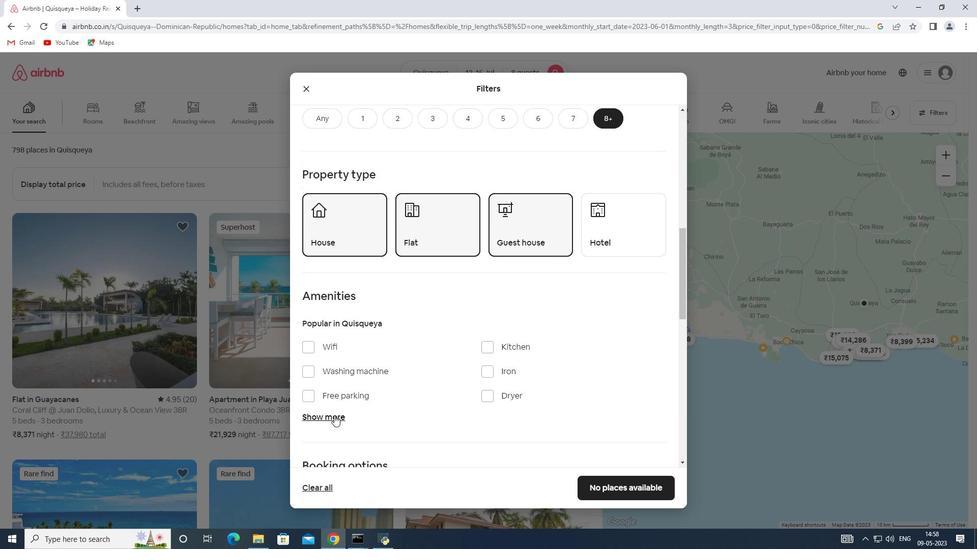 
Action: Mouse moved to (317, 347)
Screenshot: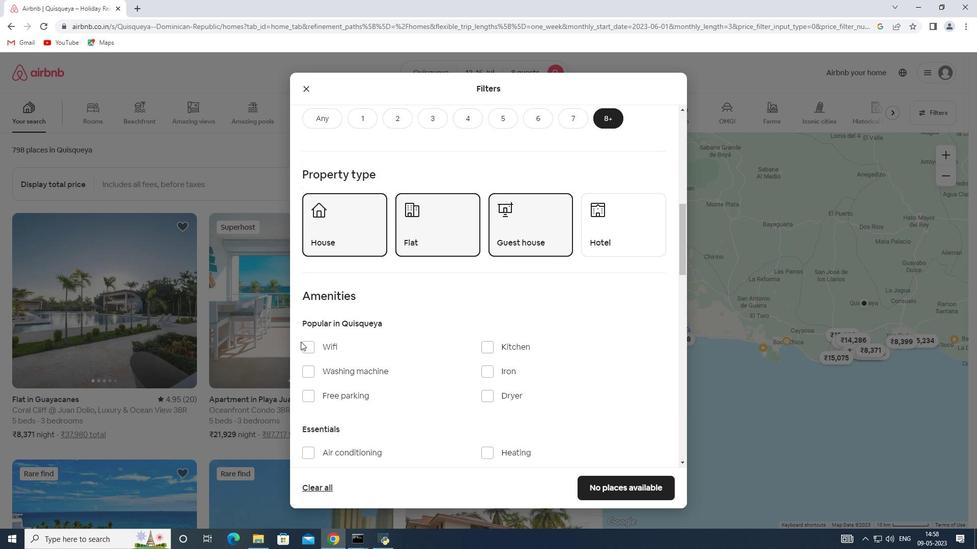 
Action: Mouse pressed left at (317, 347)
Screenshot: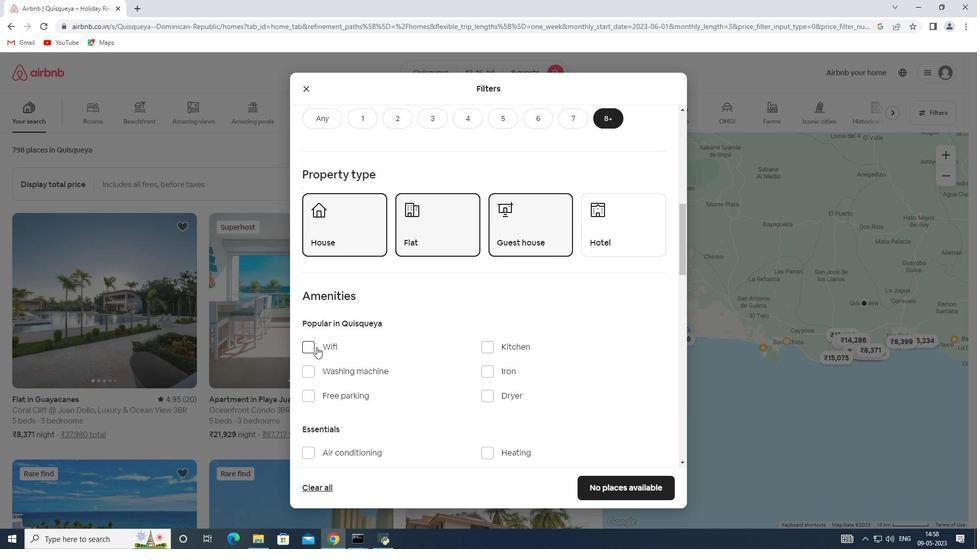 
Action: Mouse moved to (419, 345)
Screenshot: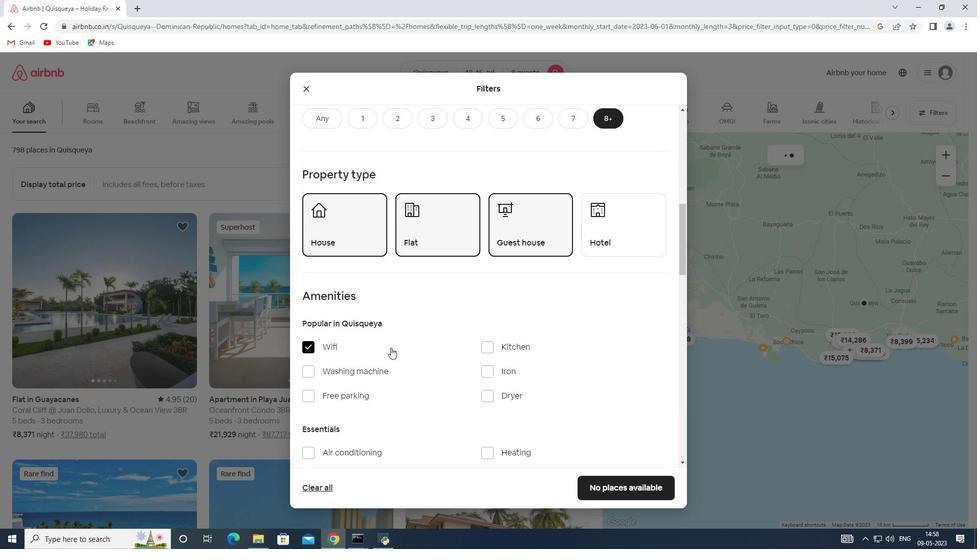 
Action: Mouse scrolled (419, 344) with delta (0, 0)
Screenshot: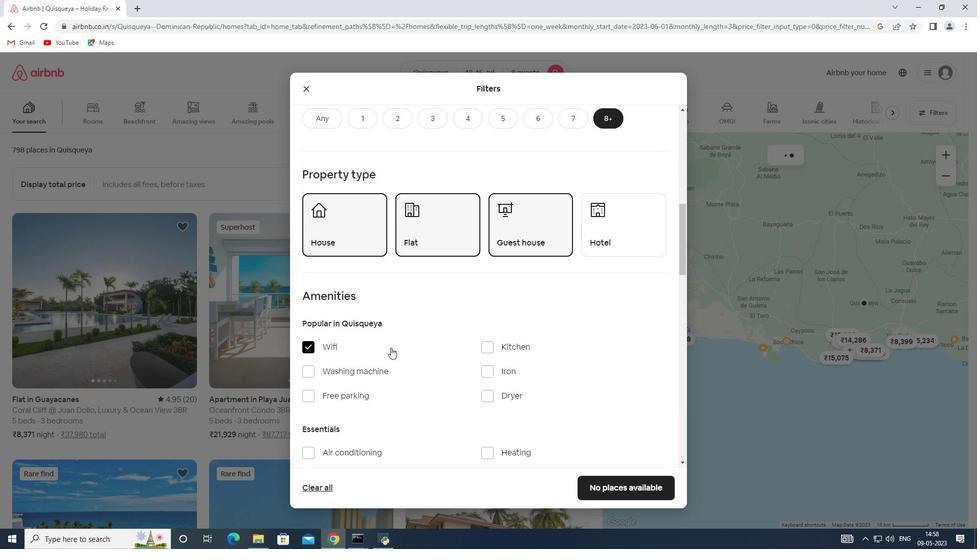 
Action: Mouse moved to (419, 345)
Screenshot: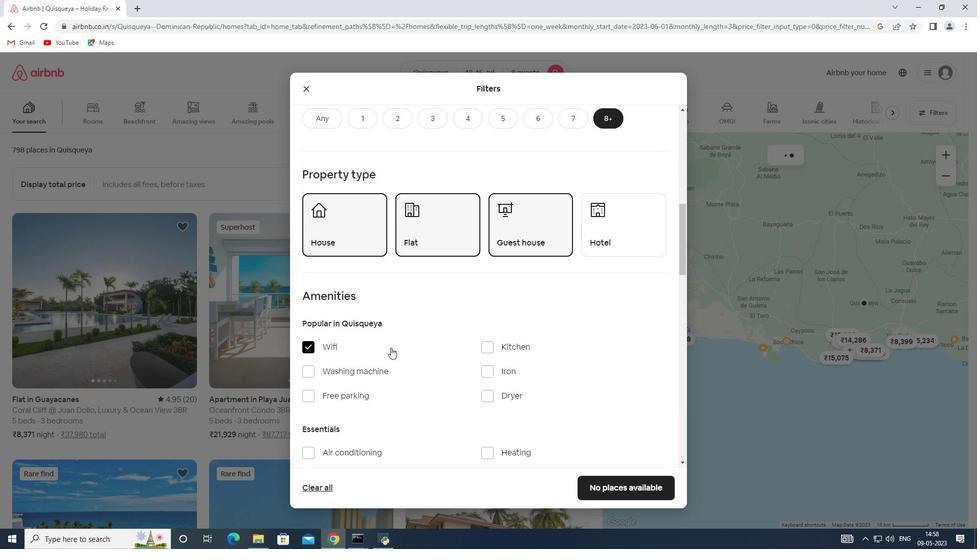 
Action: Mouse scrolled (419, 344) with delta (0, 0)
Screenshot: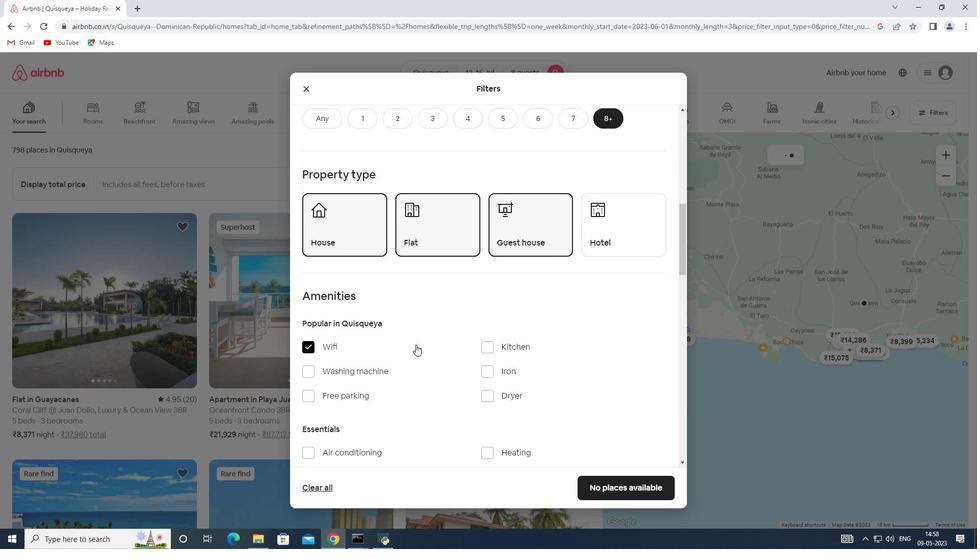 
Action: Mouse scrolled (419, 344) with delta (0, 0)
Screenshot: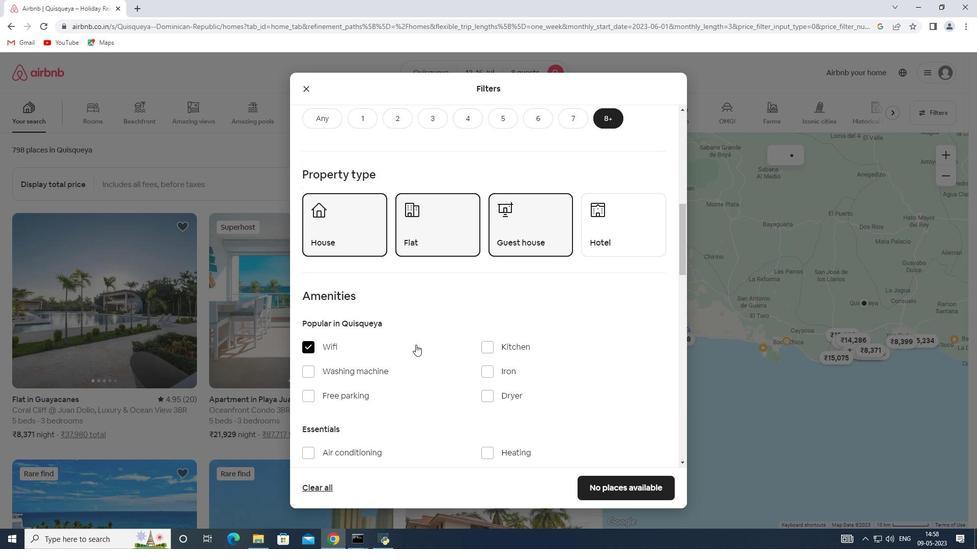 
Action: Mouse moved to (420, 345)
Screenshot: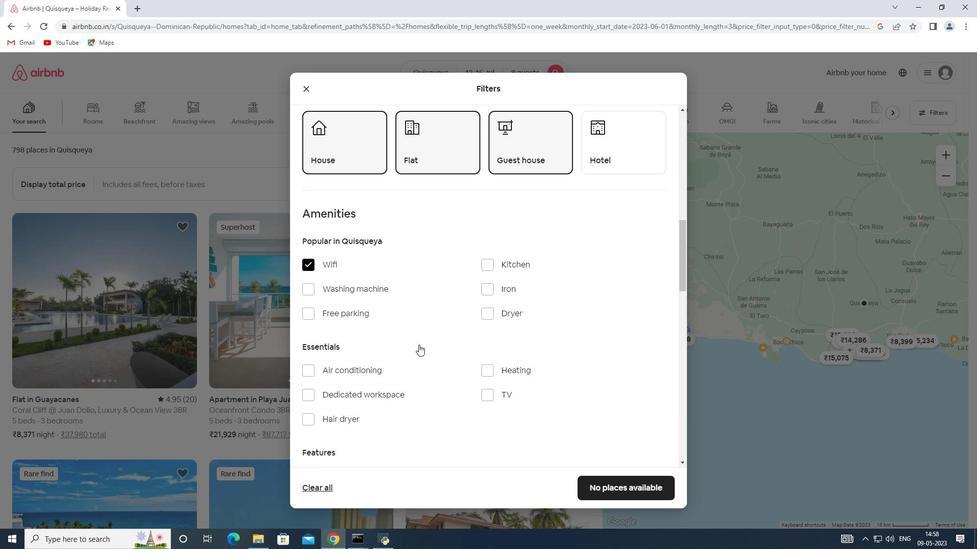 
Action: Mouse scrolled (420, 344) with delta (0, 0)
Screenshot: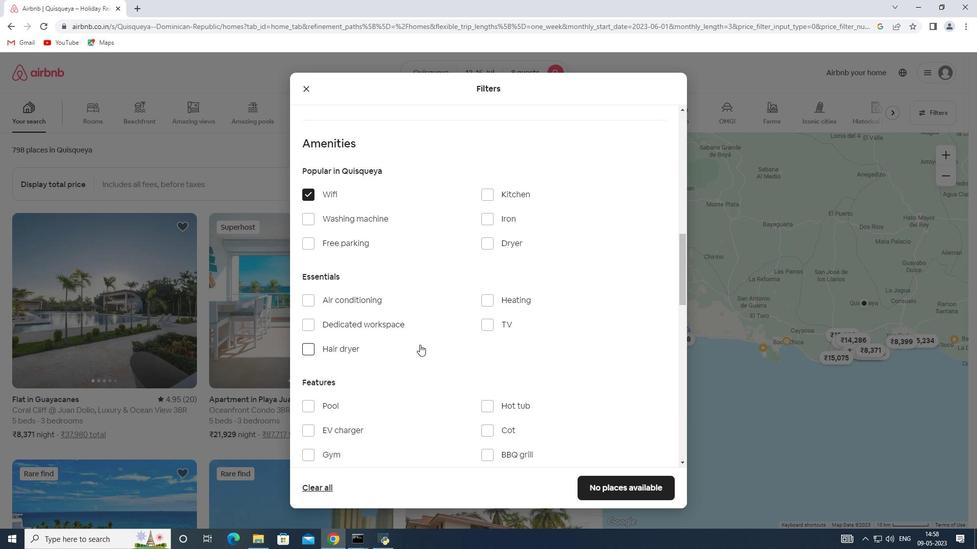 
Action: Mouse moved to (492, 275)
Screenshot: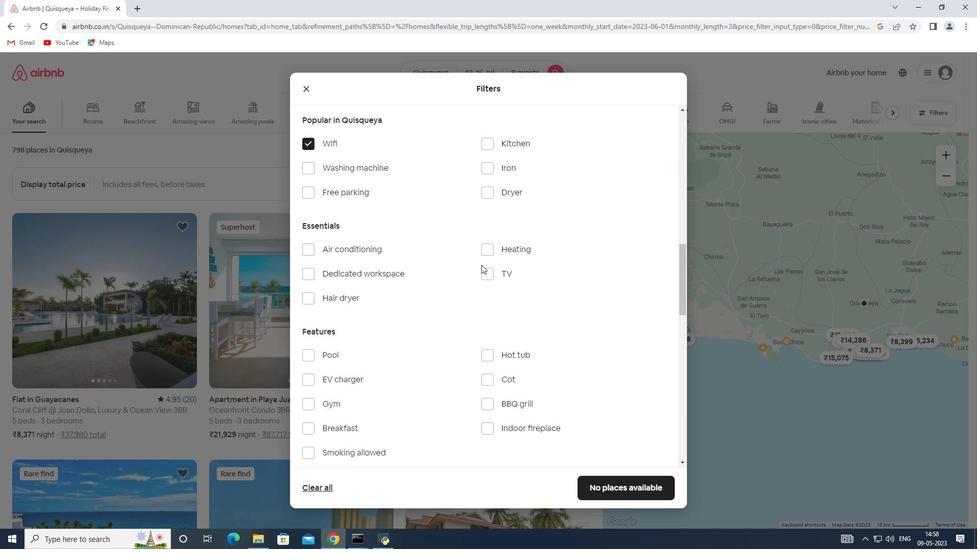 
Action: Mouse pressed left at (492, 275)
Screenshot: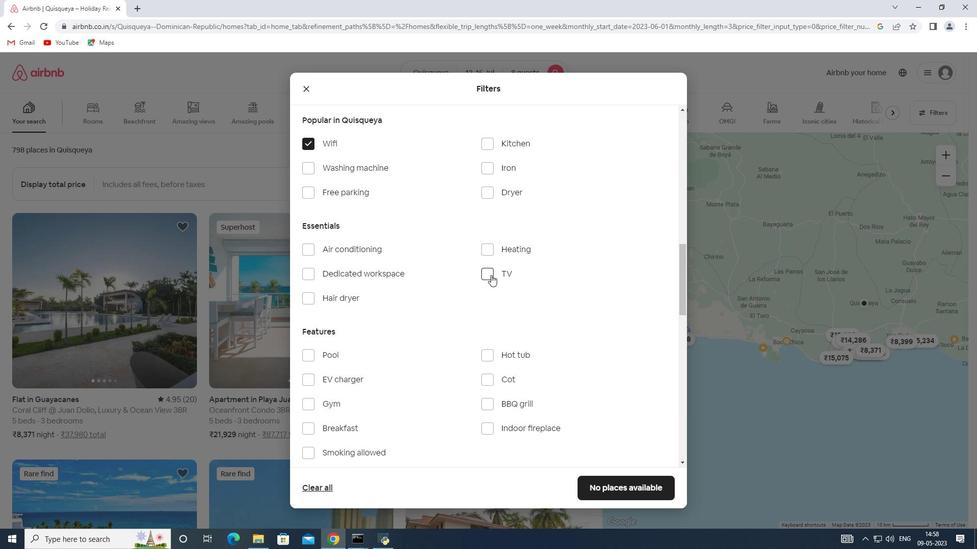
Action: Mouse moved to (307, 188)
Screenshot: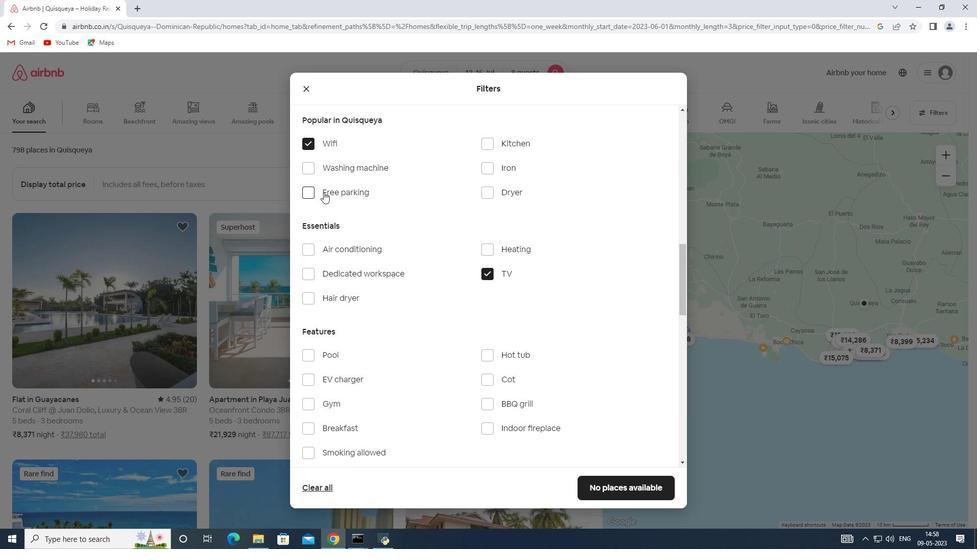 
Action: Mouse pressed left at (307, 188)
Screenshot: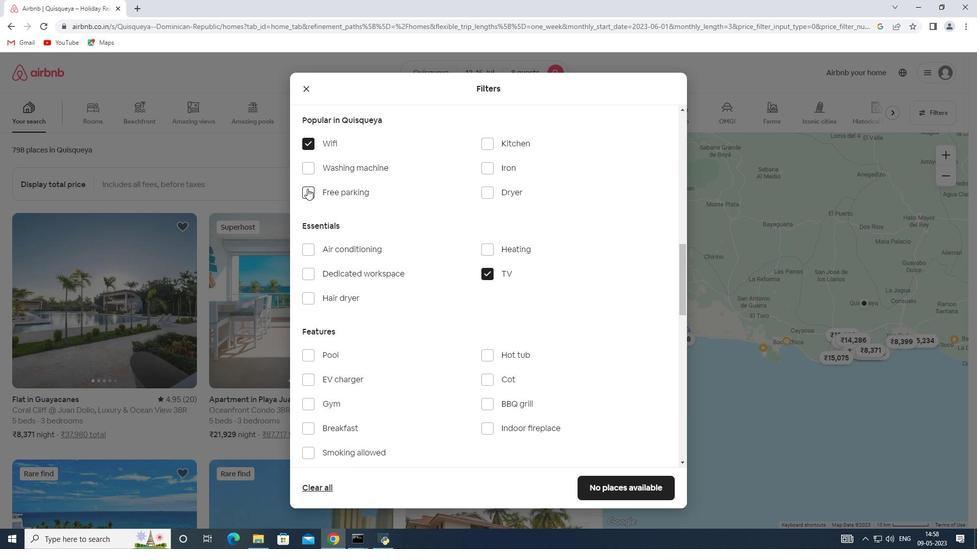 
Action: Mouse moved to (340, 228)
Screenshot: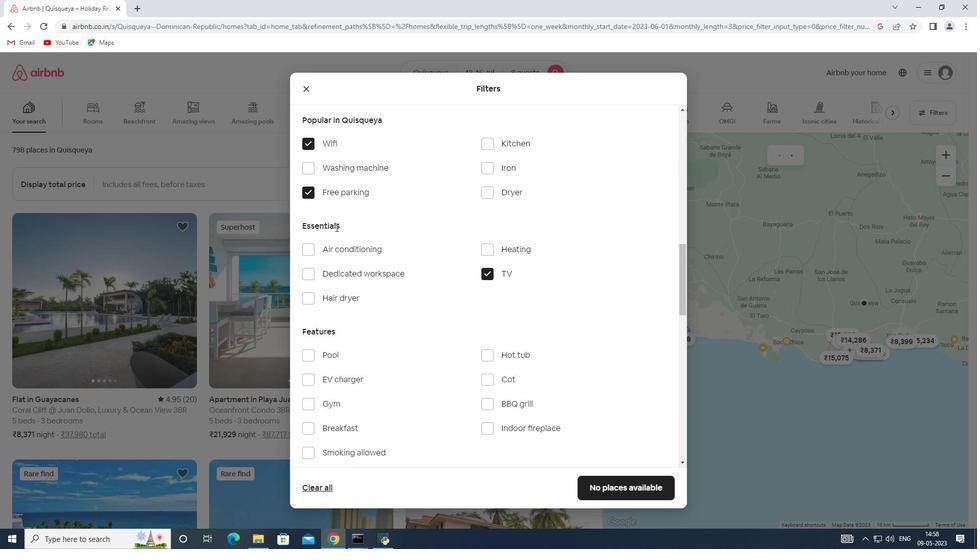 
Action: Mouse scrolled (340, 227) with delta (0, 0)
Screenshot: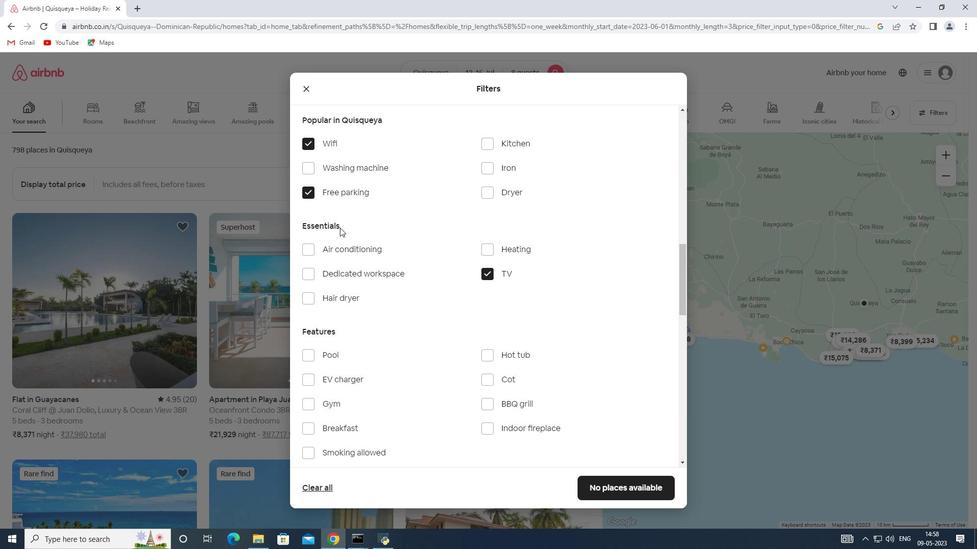 
Action: Mouse scrolled (340, 227) with delta (0, 0)
Screenshot: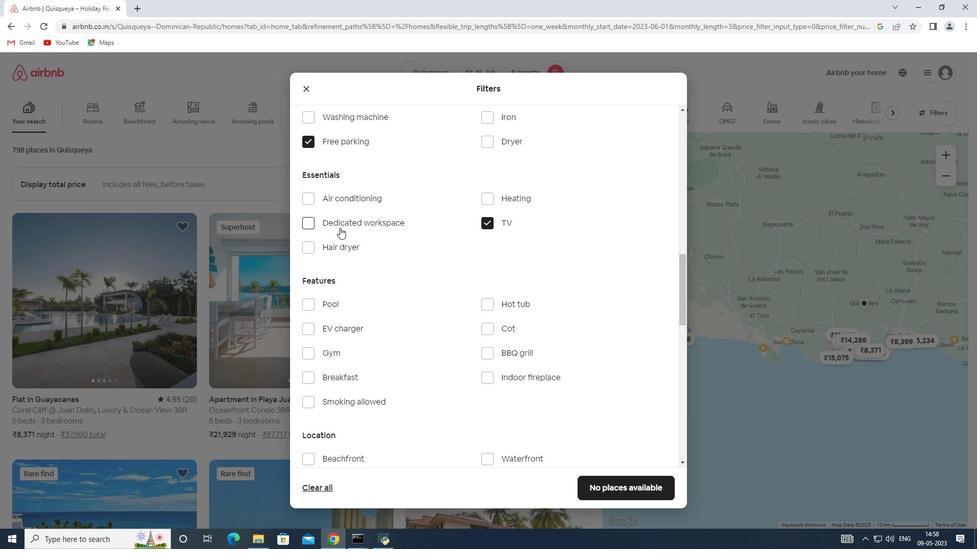 
Action: Mouse moved to (324, 303)
Screenshot: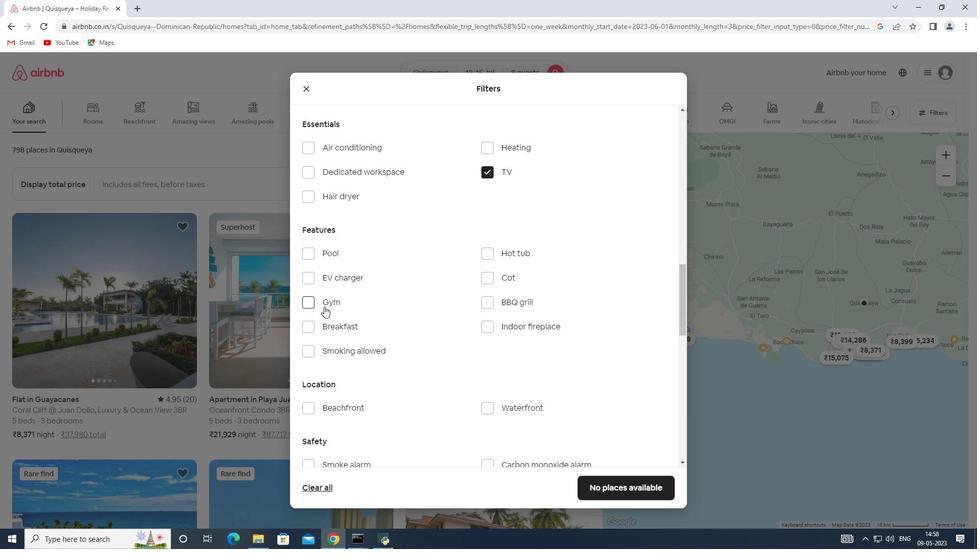 
Action: Mouse pressed left at (324, 303)
Screenshot: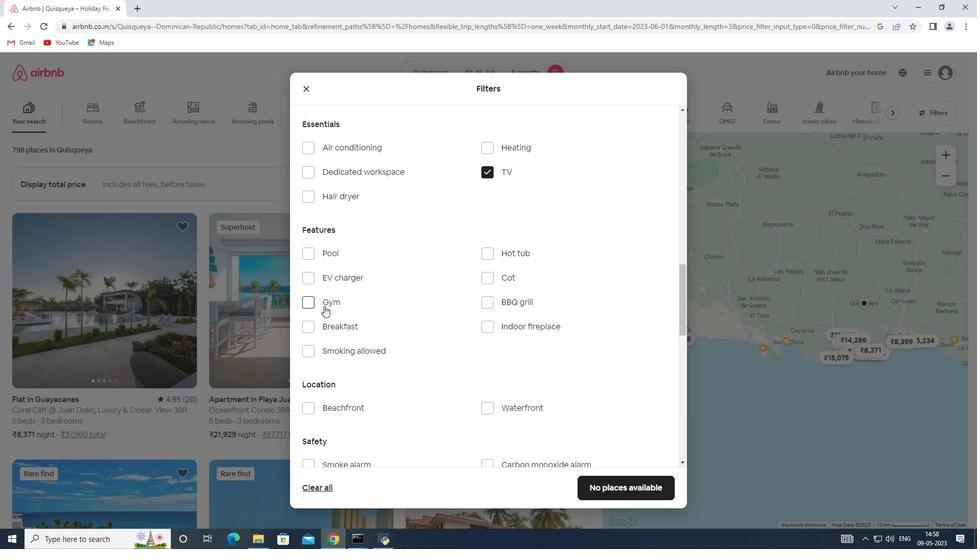 
Action: Mouse moved to (330, 328)
Screenshot: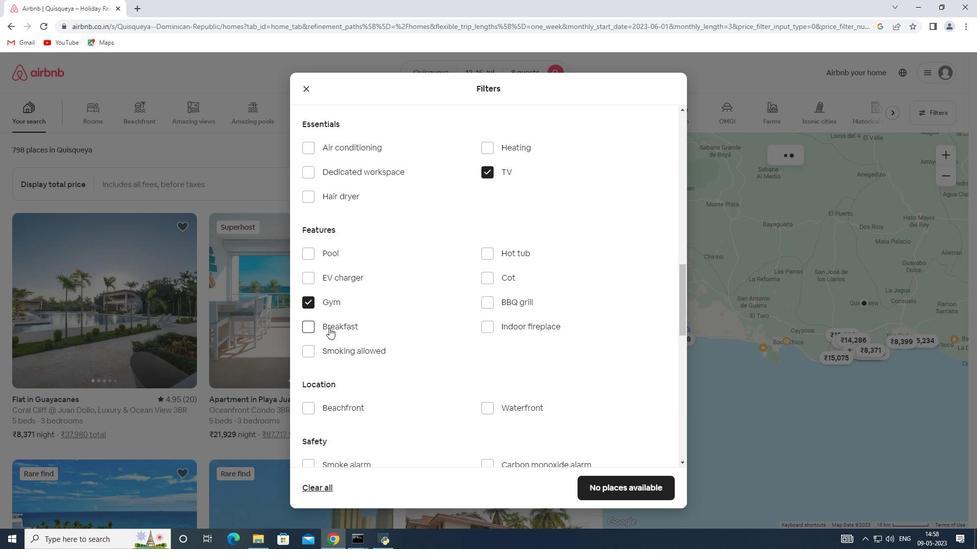 
Action: Mouse pressed left at (330, 328)
Screenshot: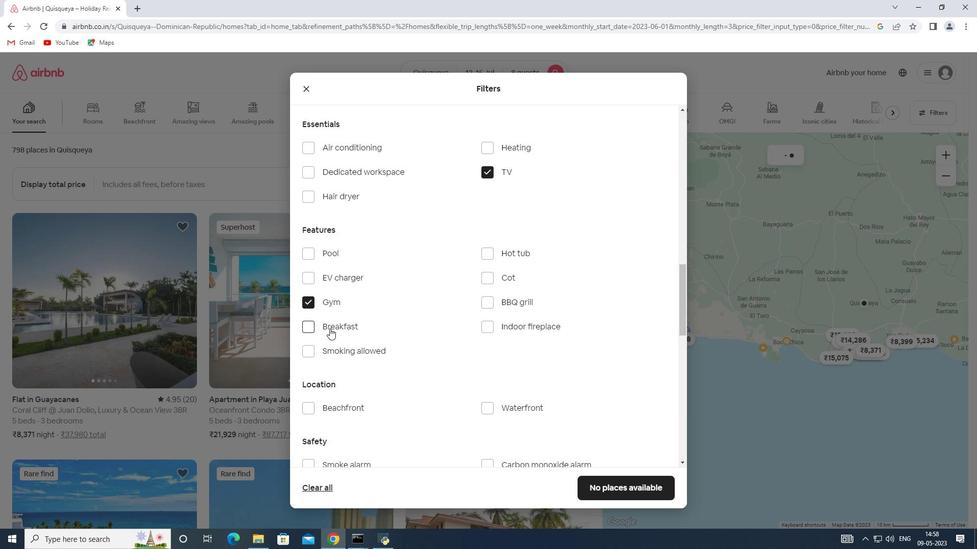 
Action: Mouse moved to (398, 326)
Screenshot: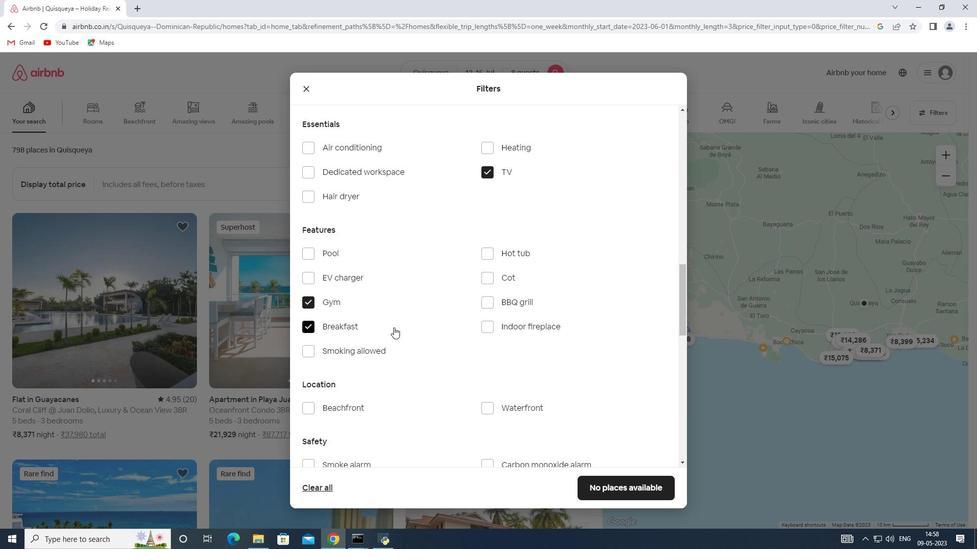 
Action: Mouse scrolled (398, 326) with delta (0, 0)
Screenshot: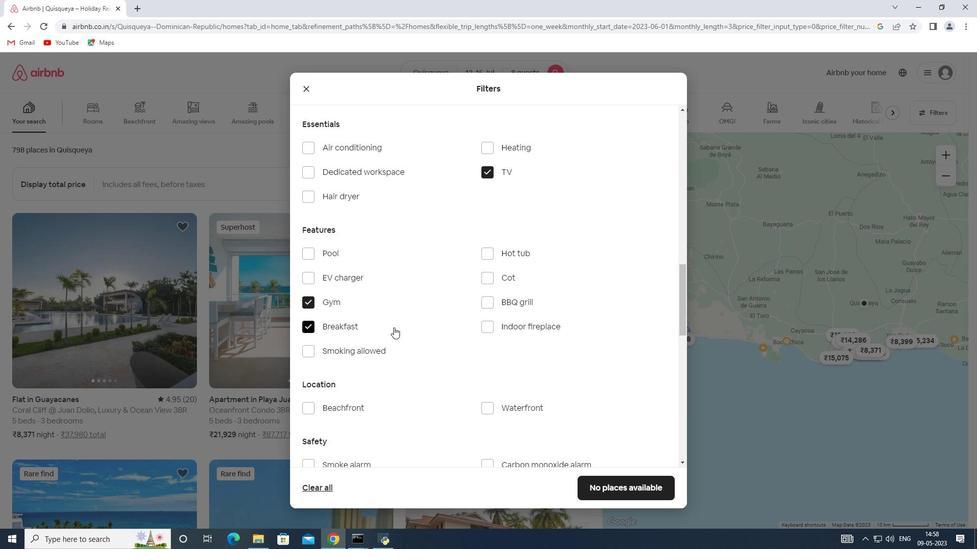 
Action: Mouse moved to (399, 326)
Screenshot: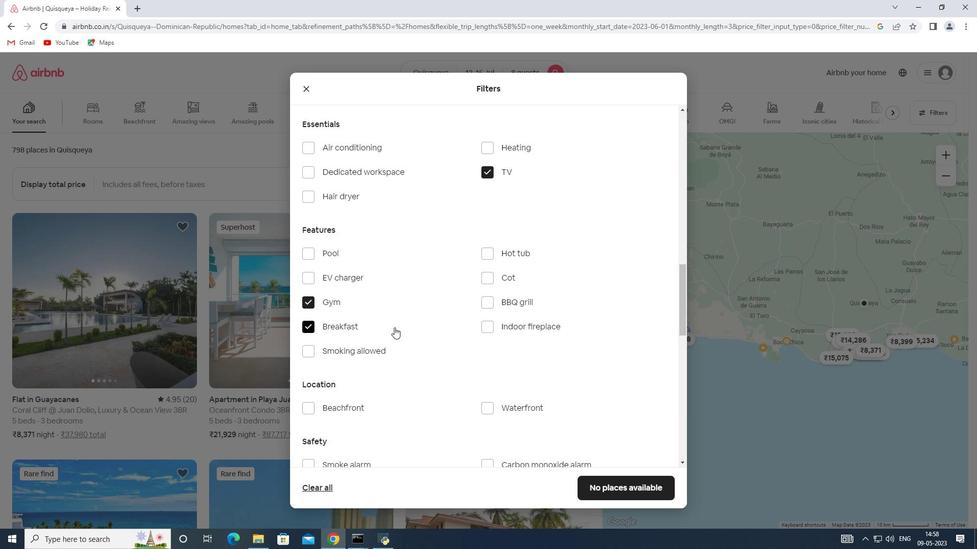 
Action: Mouse scrolled (399, 325) with delta (0, 0)
Screenshot: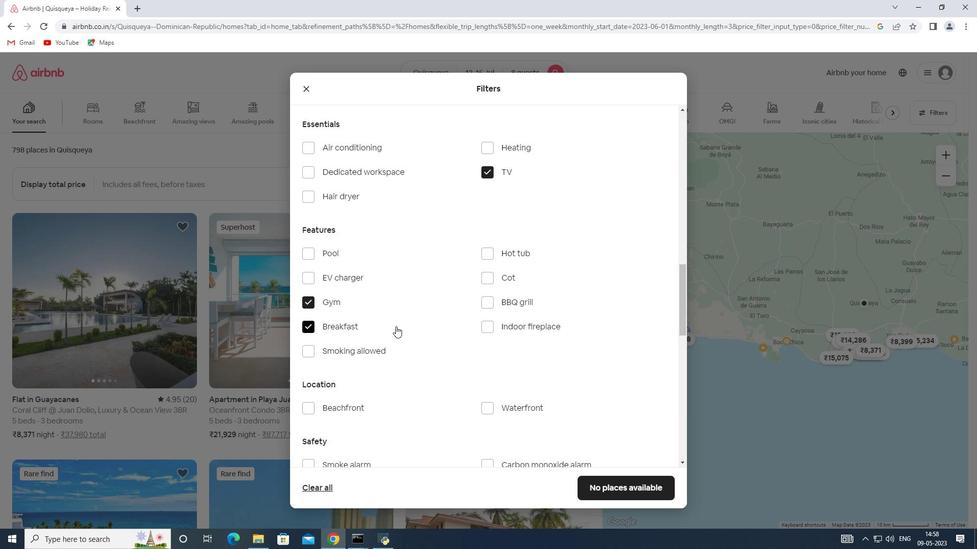 
Action: Mouse moved to (406, 322)
Screenshot: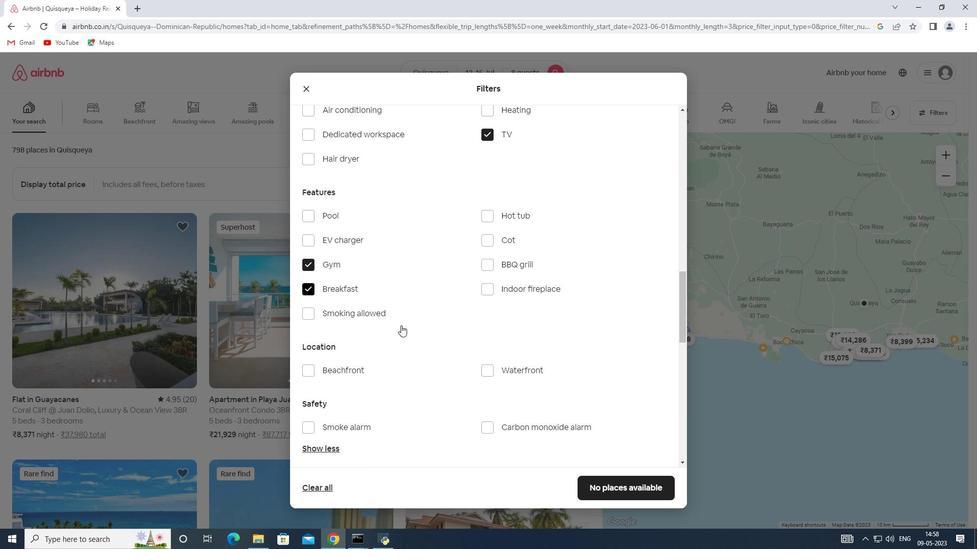 
Action: Mouse scrolled (406, 322) with delta (0, 0)
Screenshot: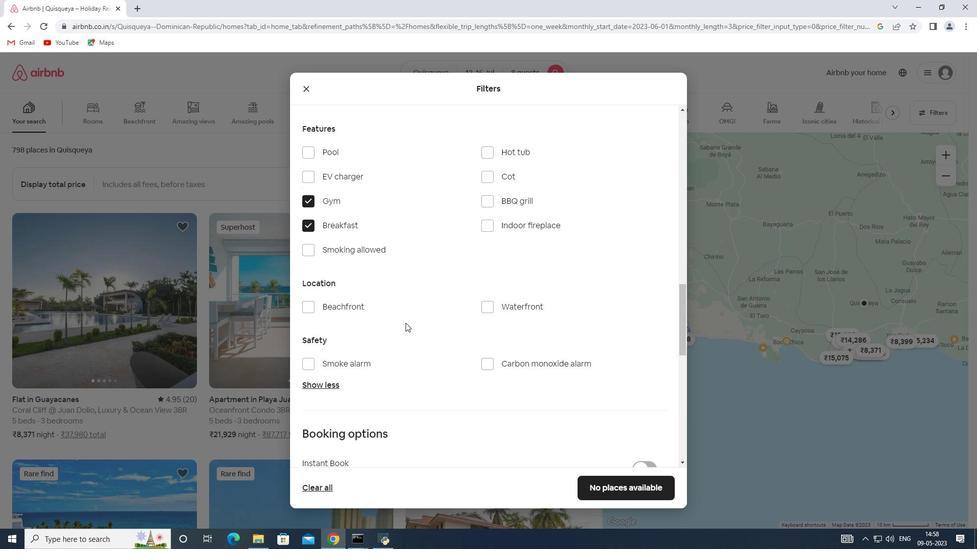 
Action: Mouse scrolled (406, 322) with delta (0, 0)
Screenshot: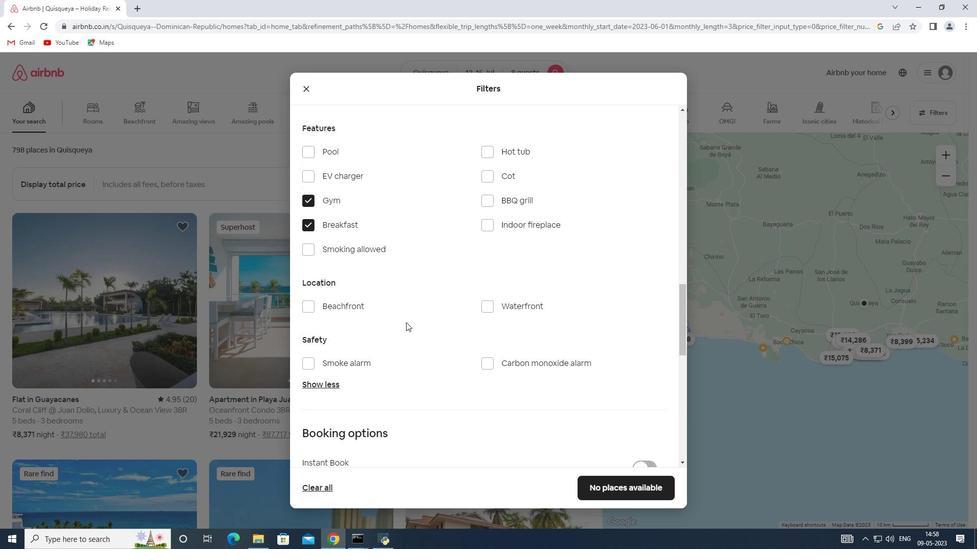 
Action: Mouse scrolled (406, 322) with delta (0, 0)
Screenshot: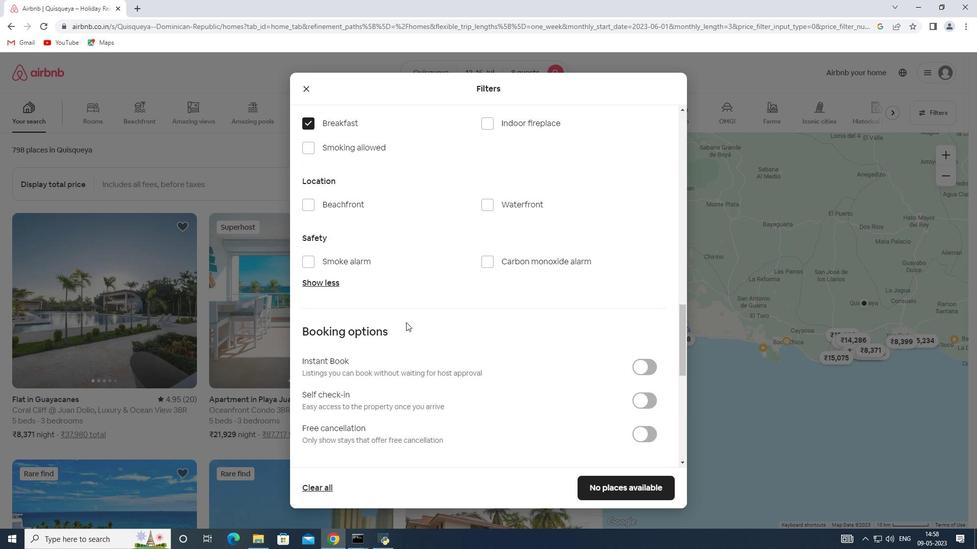 
Action: Mouse scrolled (406, 322) with delta (0, 0)
Screenshot: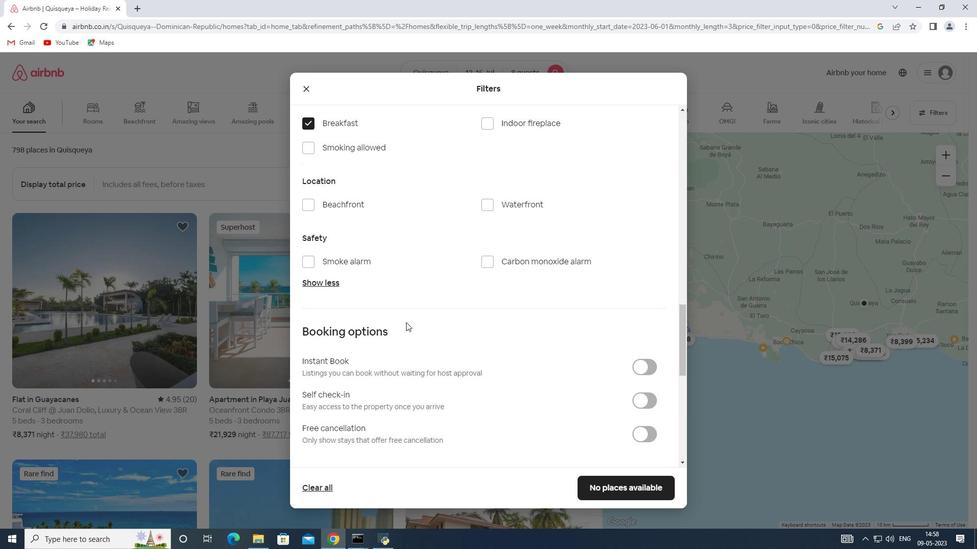
Action: Mouse moved to (643, 299)
Screenshot: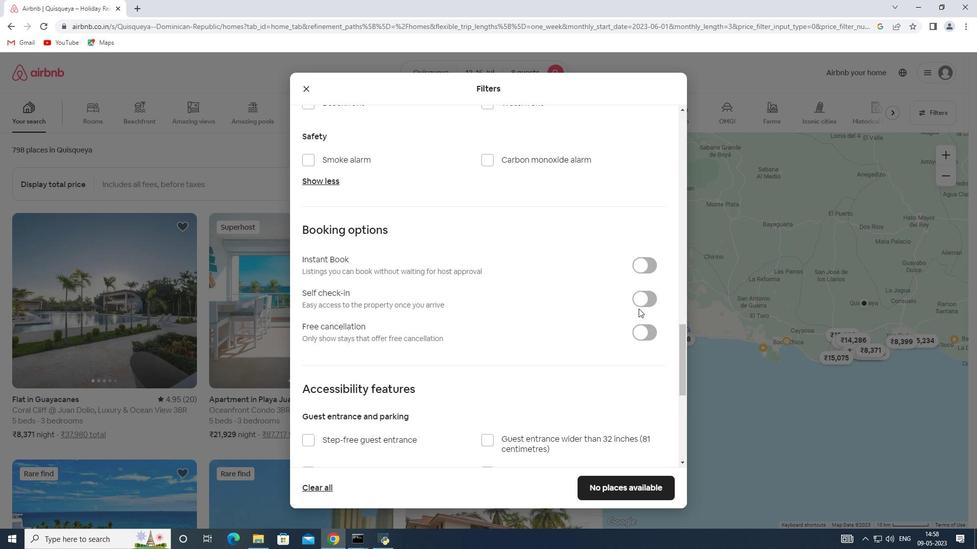 
Action: Mouse pressed left at (643, 299)
Screenshot: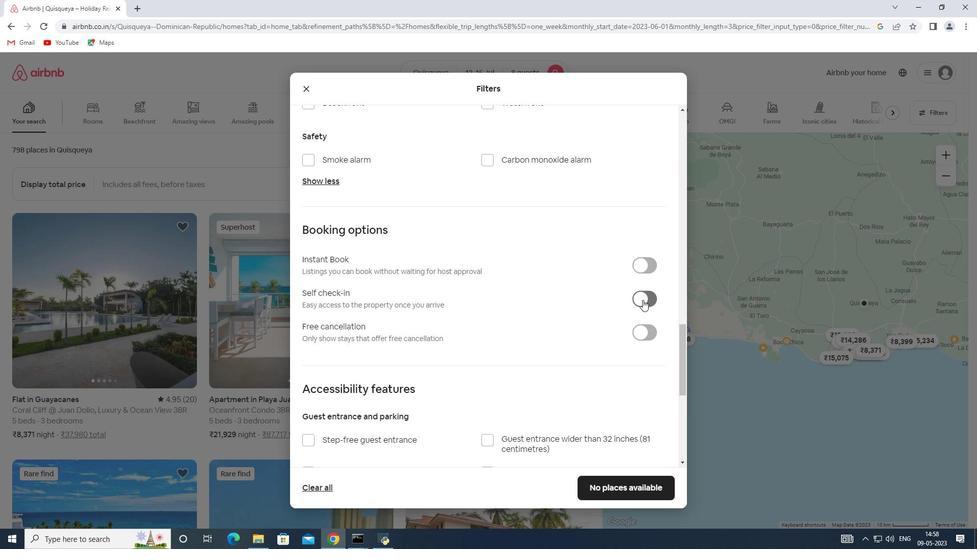 
Action: Mouse moved to (377, 349)
Screenshot: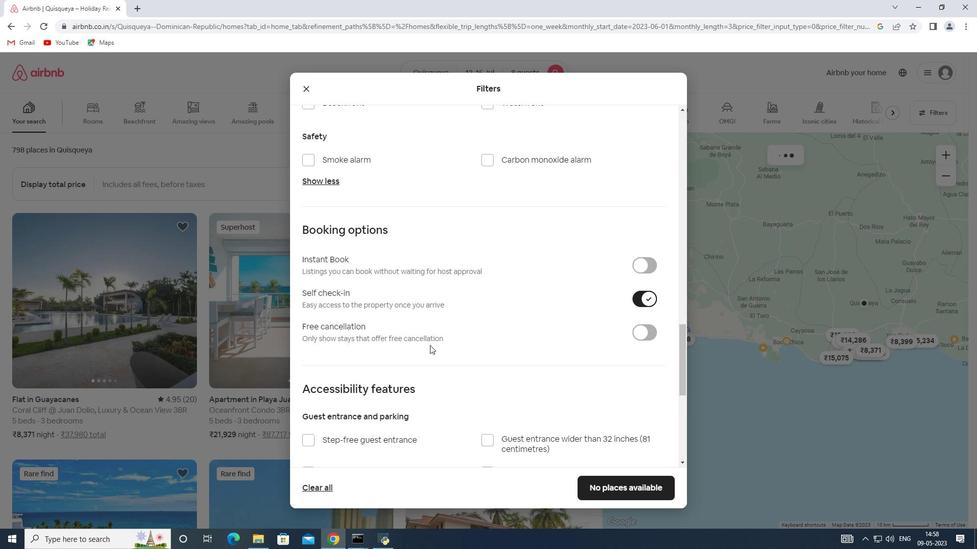 
Action: Mouse scrolled (377, 348) with delta (0, 0)
Screenshot: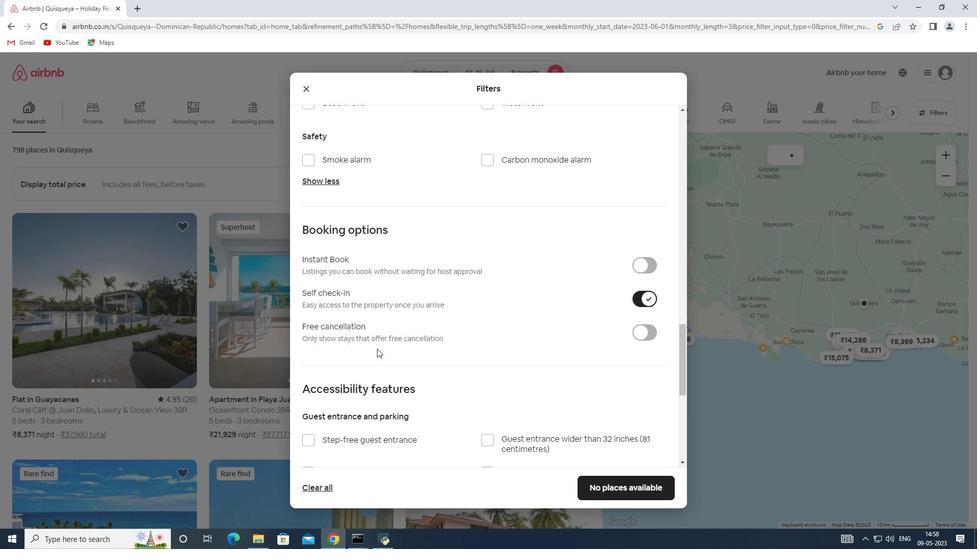 
Action: Mouse scrolled (377, 348) with delta (0, 0)
Screenshot: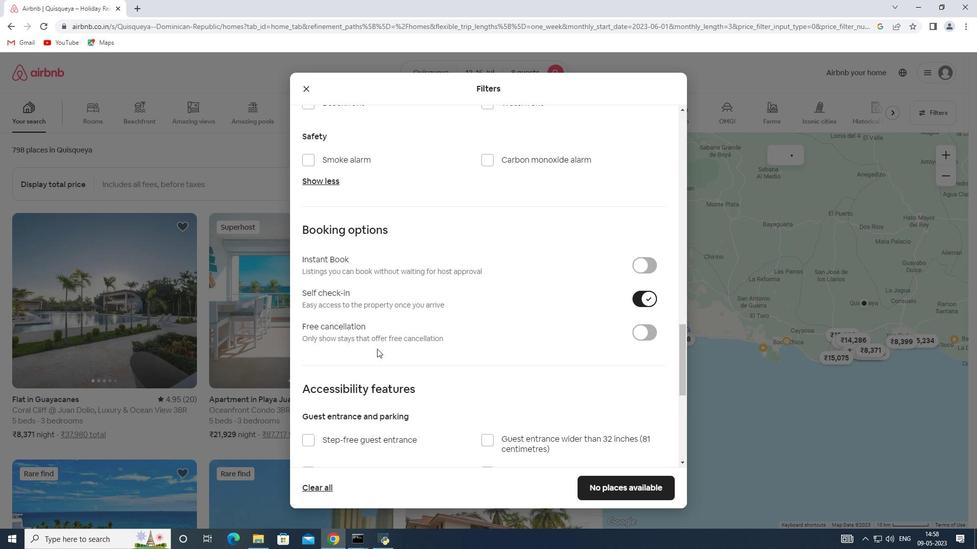 
Action: Mouse scrolled (377, 348) with delta (0, 0)
Screenshot: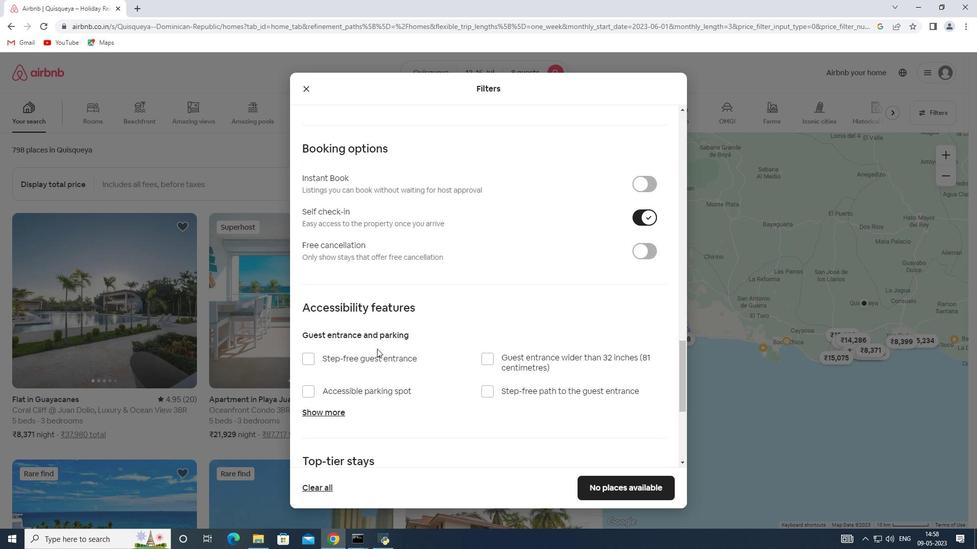 
Action: Mouse scrolled (377, 348) with delta (0, 0)
Screenshot: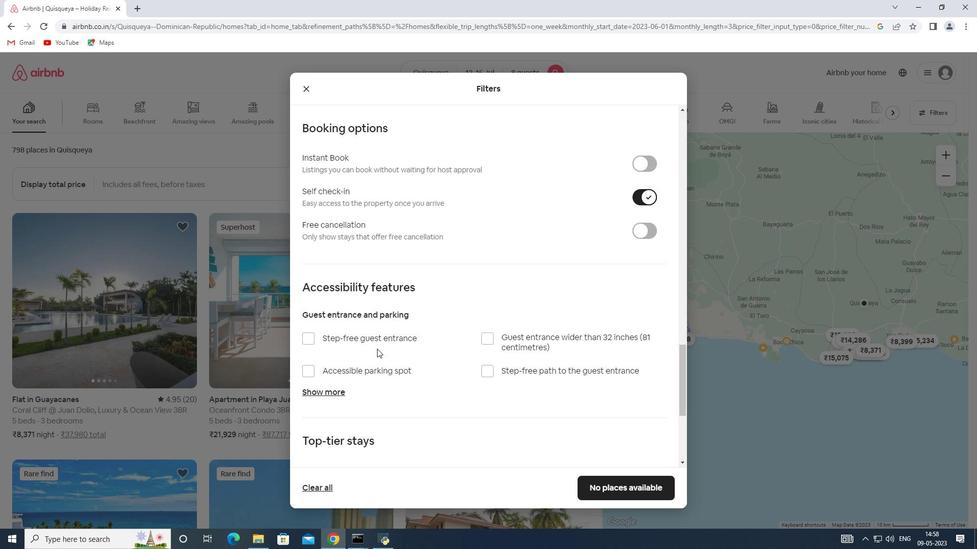 
Action: Mouse scrolled (377, 348) with delta (0, 0)
Screenshot: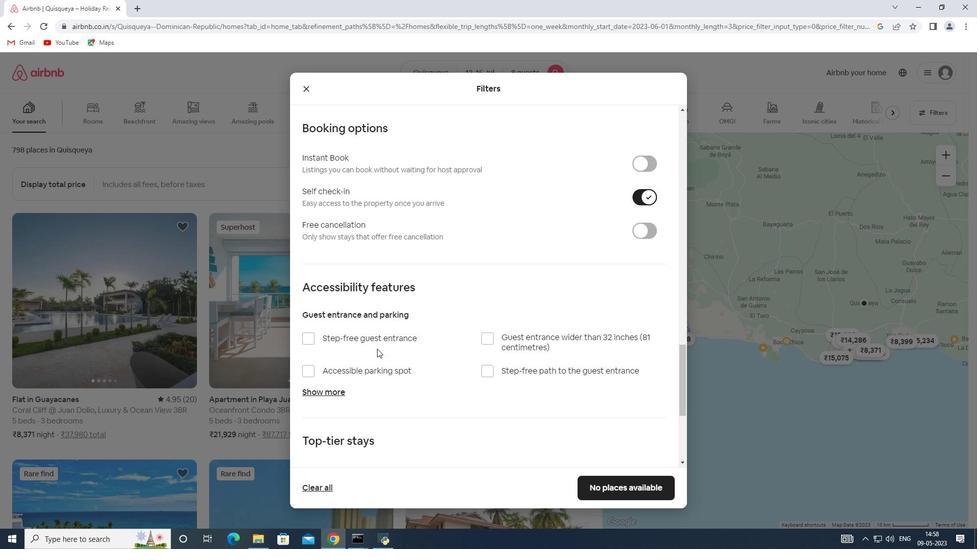 
Action: Mouse scrolled (377, 348) with delta (0, 0)
Screenshot: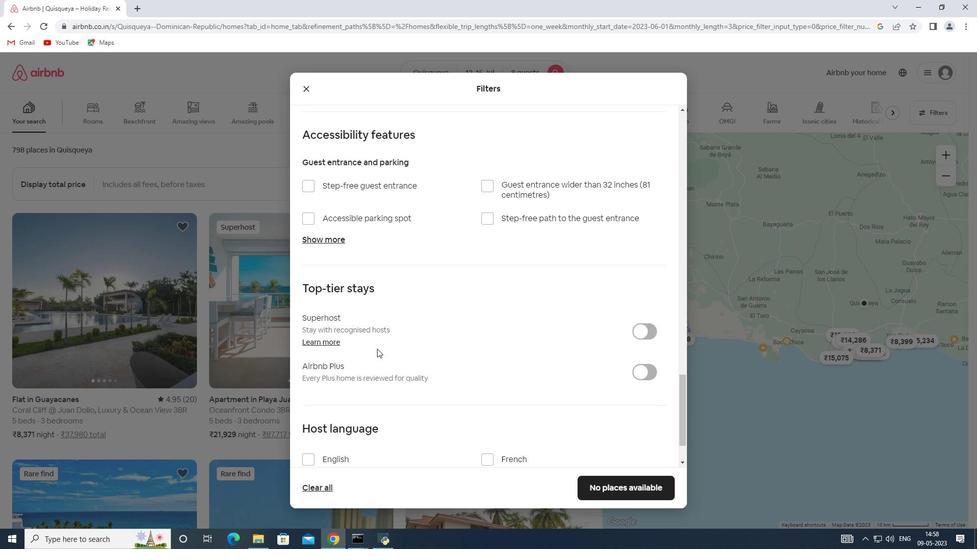 
Action: Mouse scrolled (377, 348) with delta (0, 0)
Screenshot: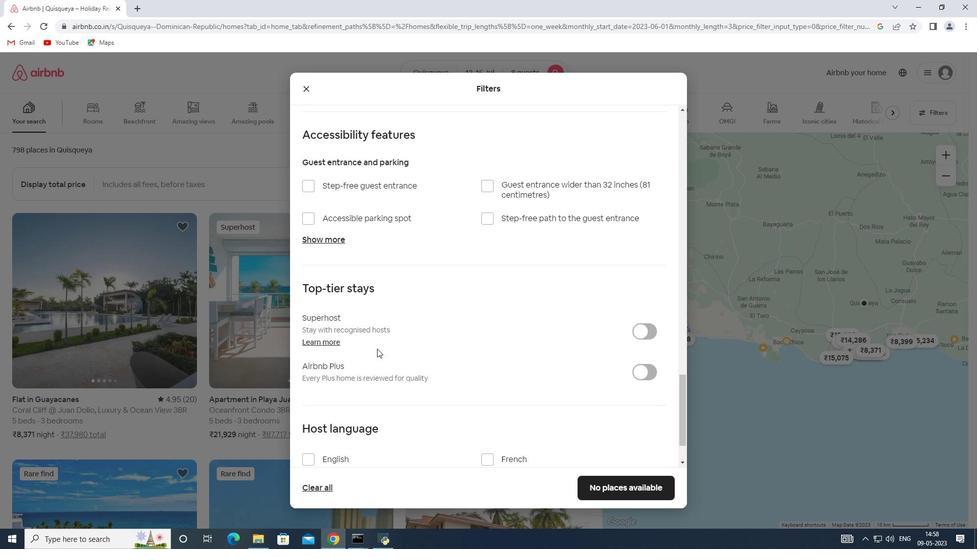 
Action: Mouse scrolled (377, 348) with delta (0, 0)
Screenshot: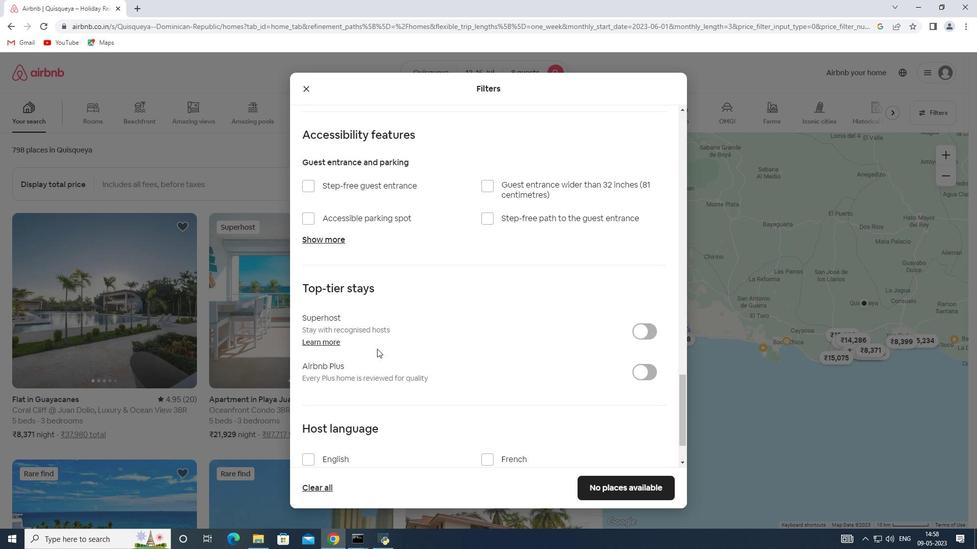 
Action: Mouse moved to (328, 395)
Screenshot: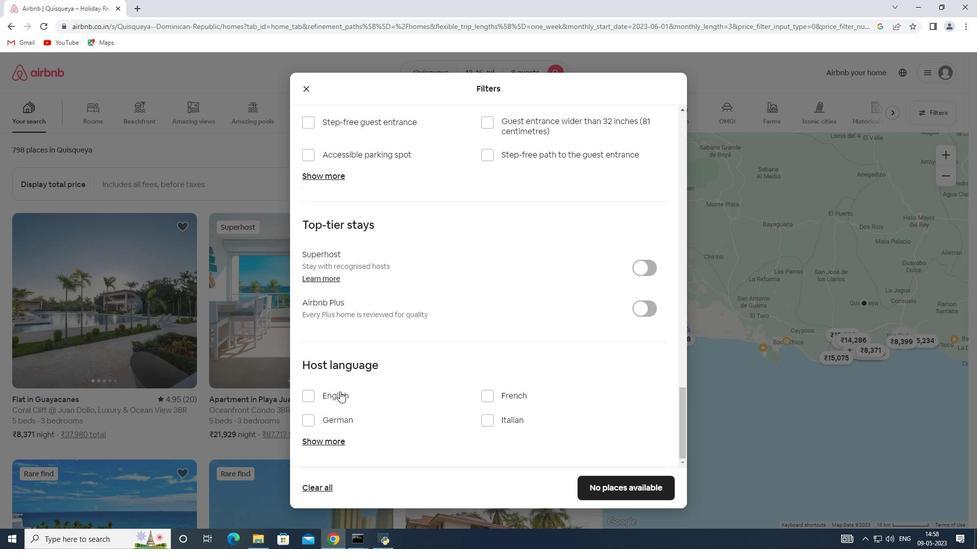 
Action: Mouse pressed left at (328, 395)
Screenshot: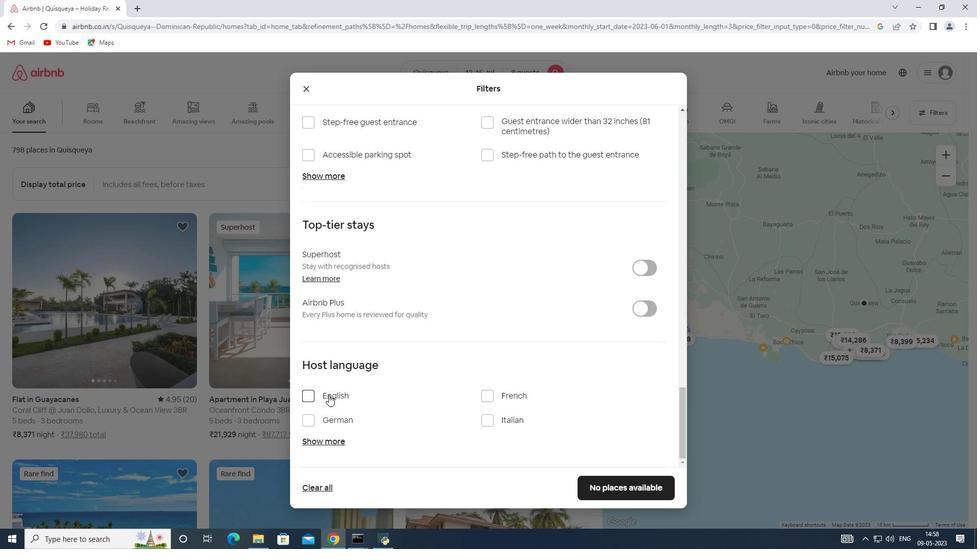
Action: Mouse moved to (615, 491)
Screenshot: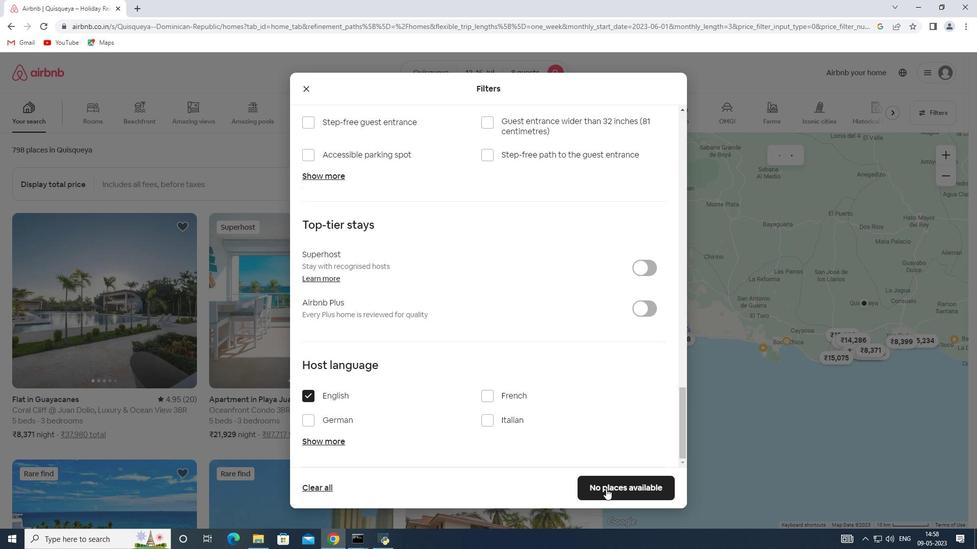 
Action: Mouse pressed left at (615, 491)
Screenshot: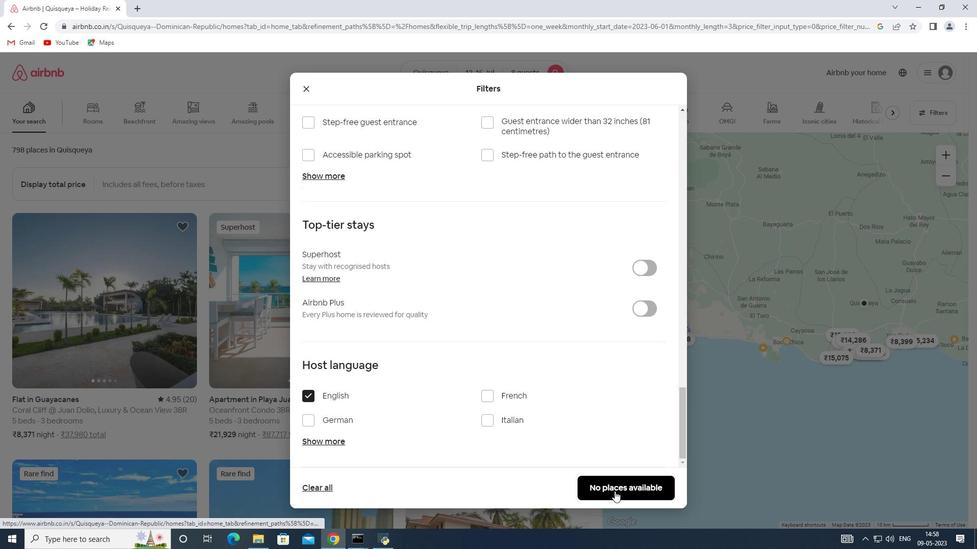 
